 Task: For heading Use Verdana with navy blue colour & Underline.  font size for heading18,  'Change the font style of data to'Verdana and font size to 9,  Change the alignment of both headline & data to Align left In the sheet   Money Manager book
Action: Mouse moved to (257, 276)
Screenshot: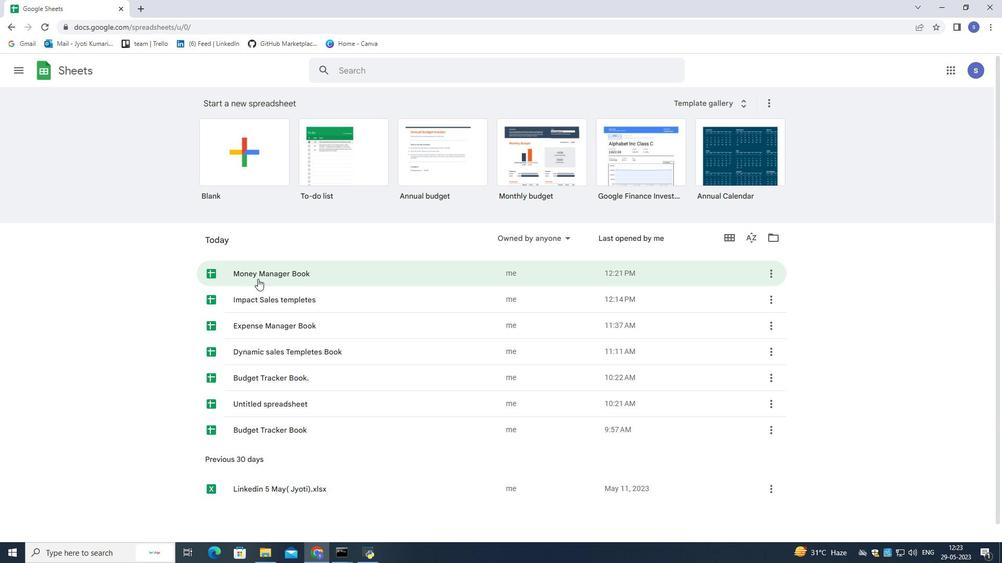 
Action: Mouse pressed left at (257, 276)
Screenshot: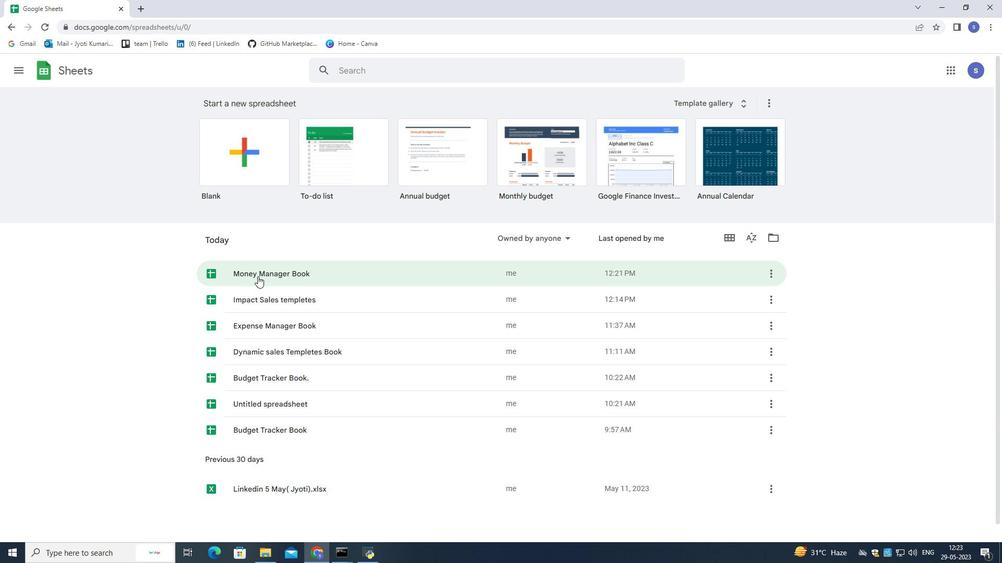
Action: Mouse moved to (168, 145)
Screenshot: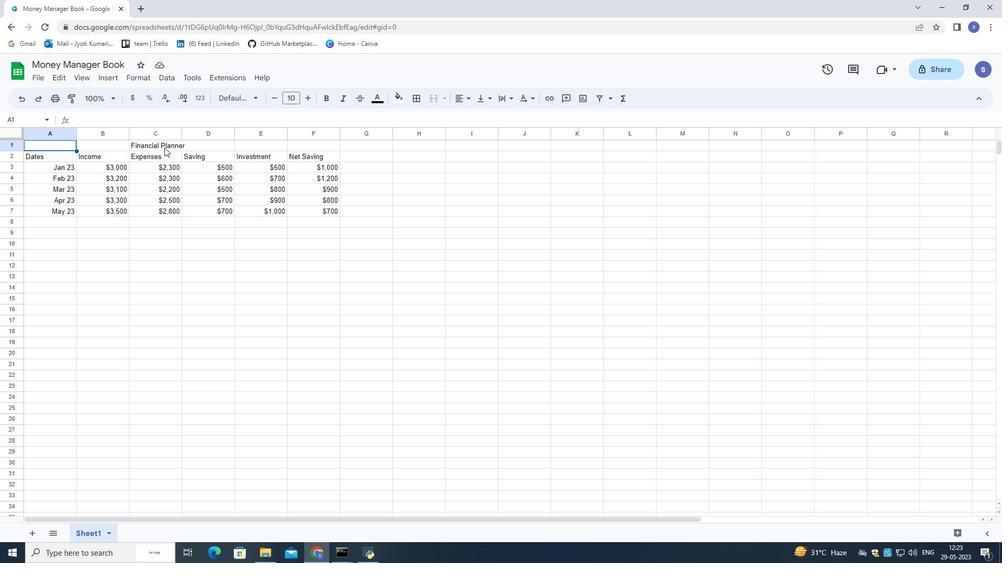 
Action: Mouse pressed left at (168, 145)
Screenshot: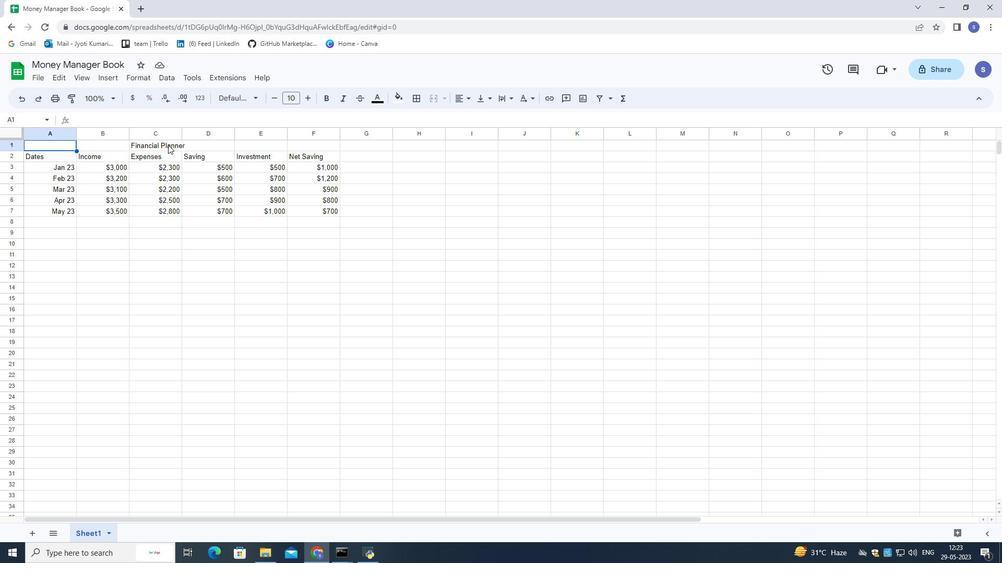
Action: Mouse moved to (182, 136)
Screenshot: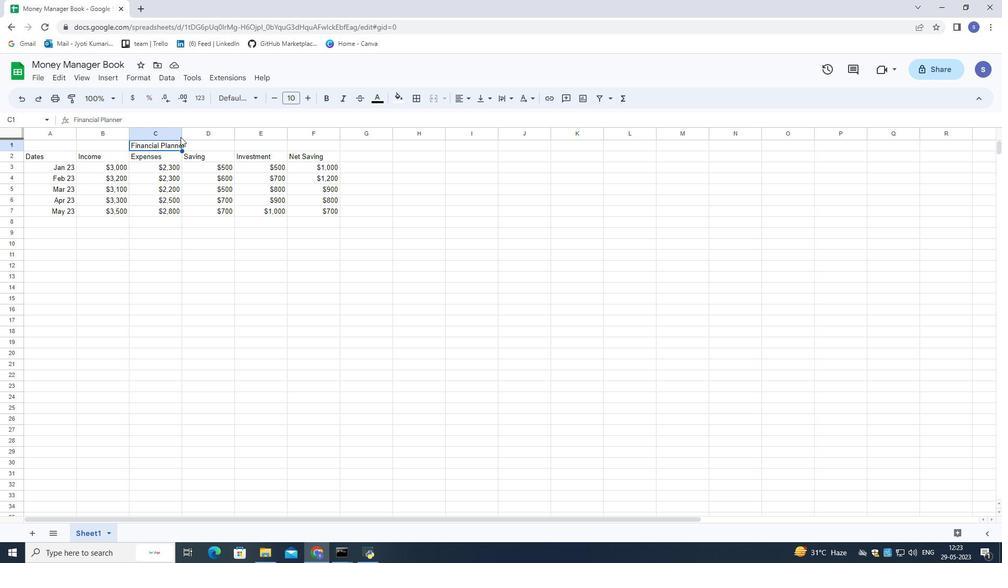 
Action: Mouse pressed left at (182, 136)
Screenshot: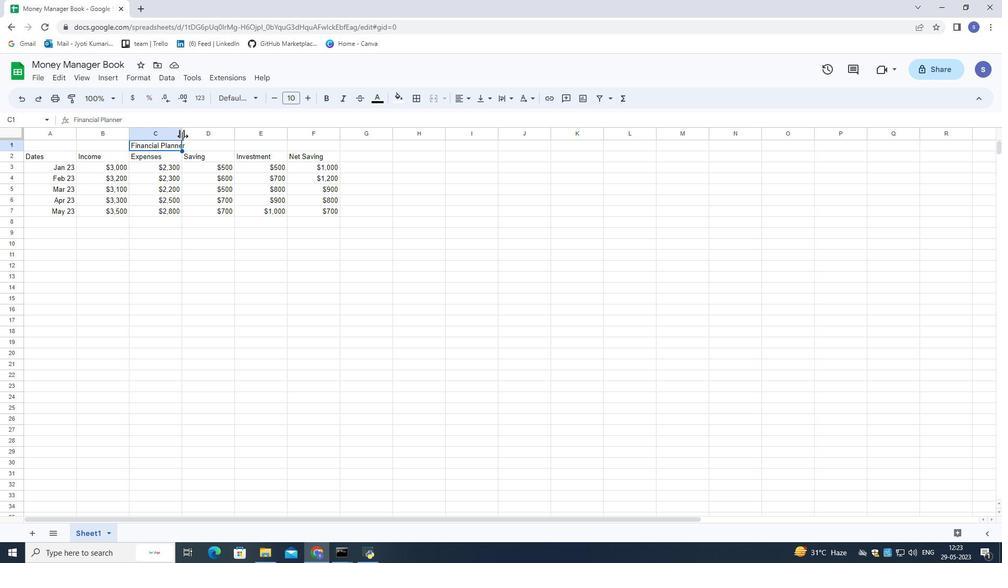
Action: Mouse moved to (180, 145)
Screenshot: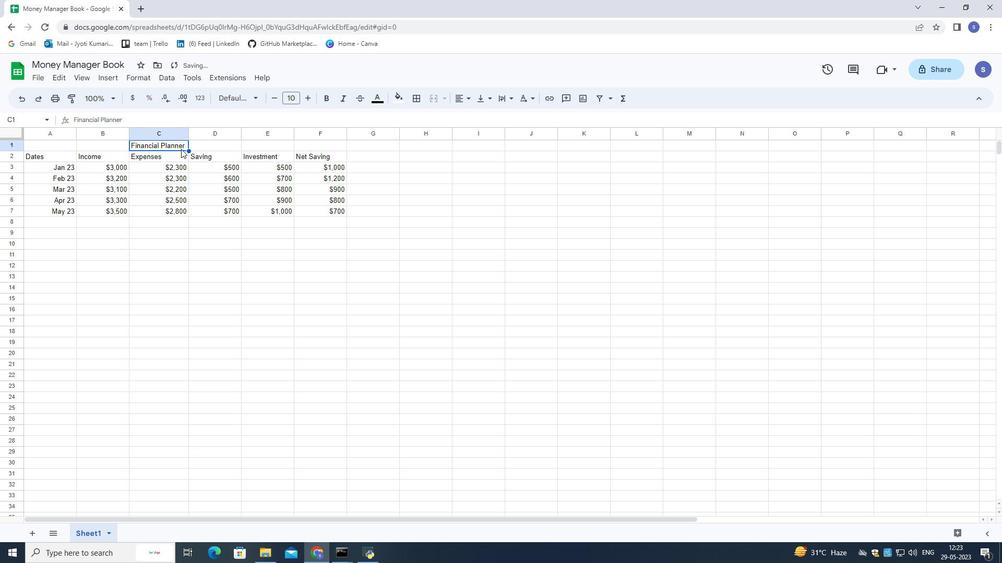 
Action: Mouse pressed left at (180, 145)
Screenshot: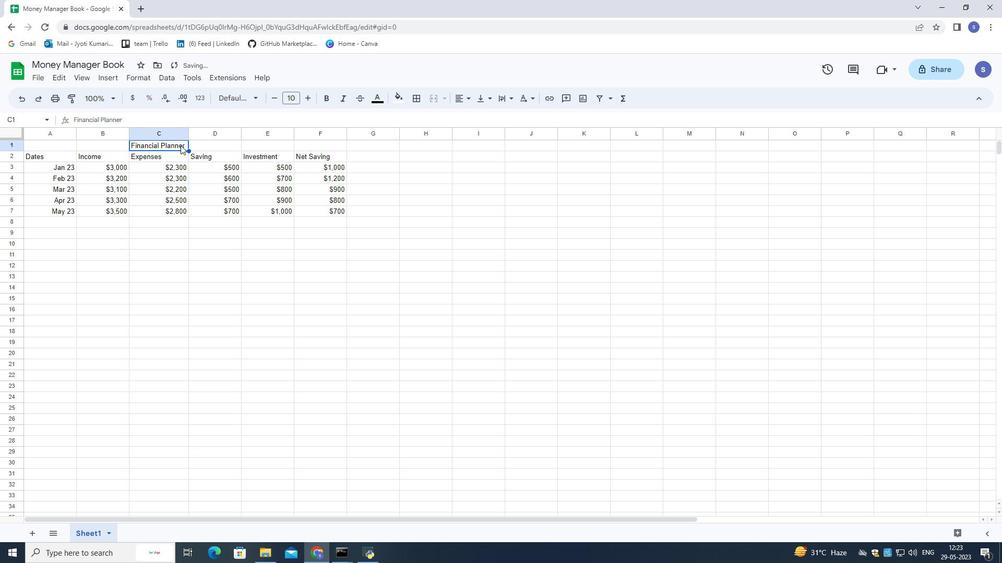 
Action: Mouse pressed left at (180, 145)
Screenshot: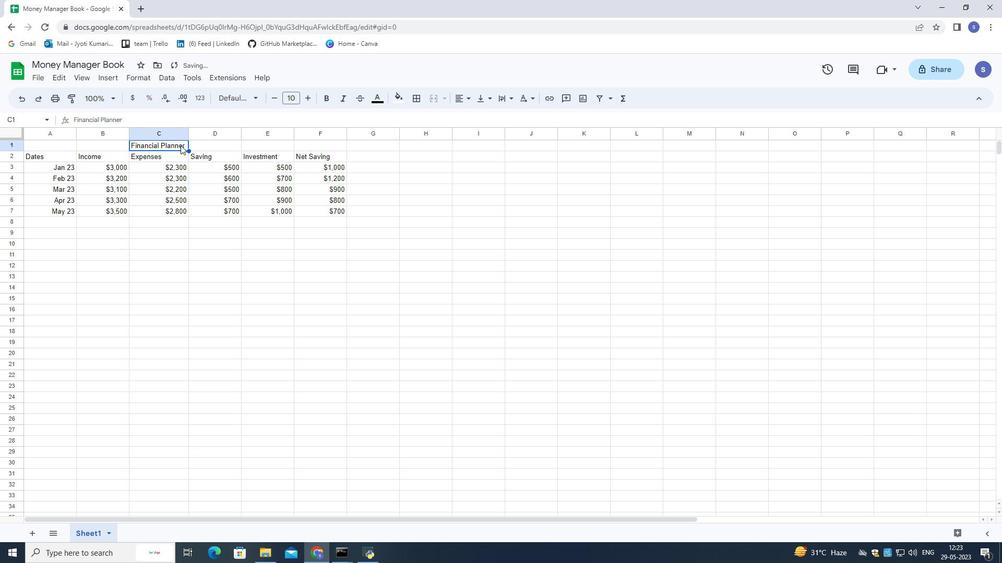 
Action: Mouse pressed left at (180, 145)
Screenshot: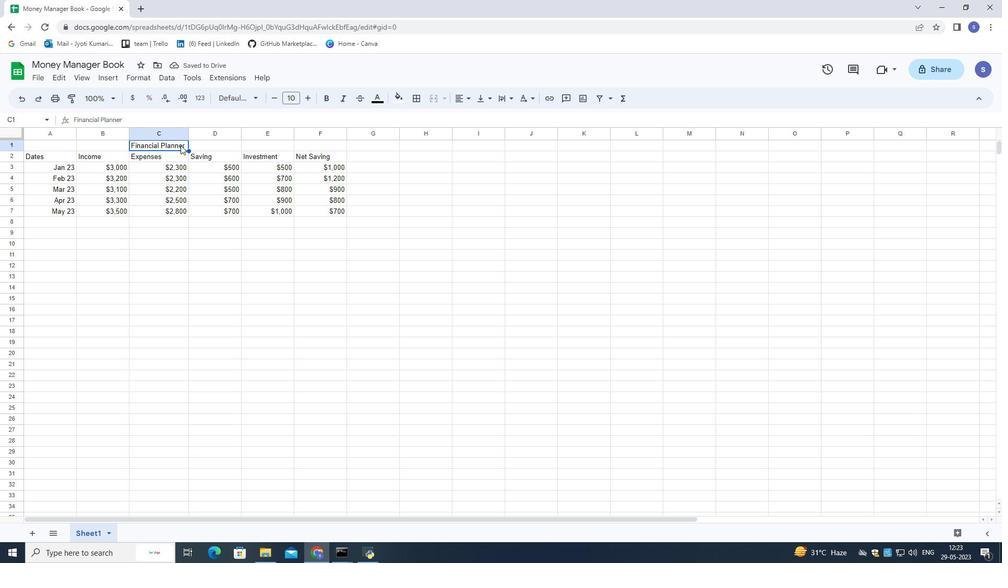 
Action: Mouse moved to (254, 98)
Screenshot: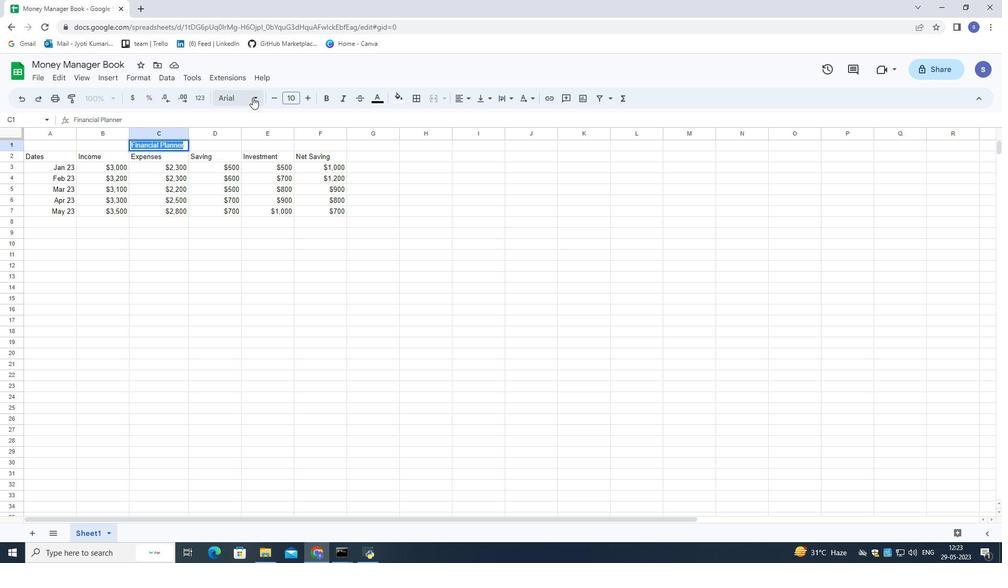 
Action: Mouse pressed left at (254, 98)
Screenshot: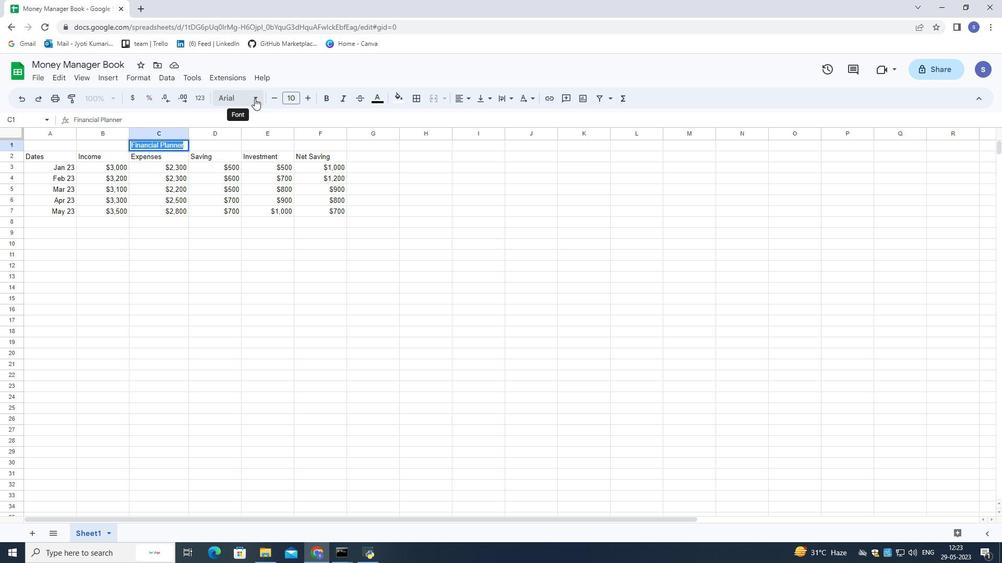 
Action: Mouse moved to (254, 112)
Screenshot: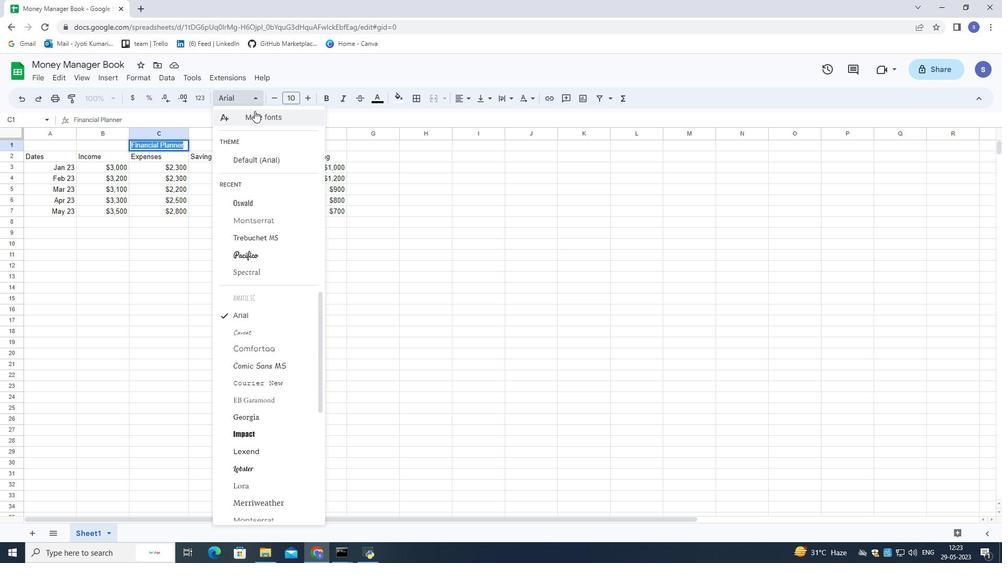 
Action: Mouse pressed left at (254, 112)
Screenshot: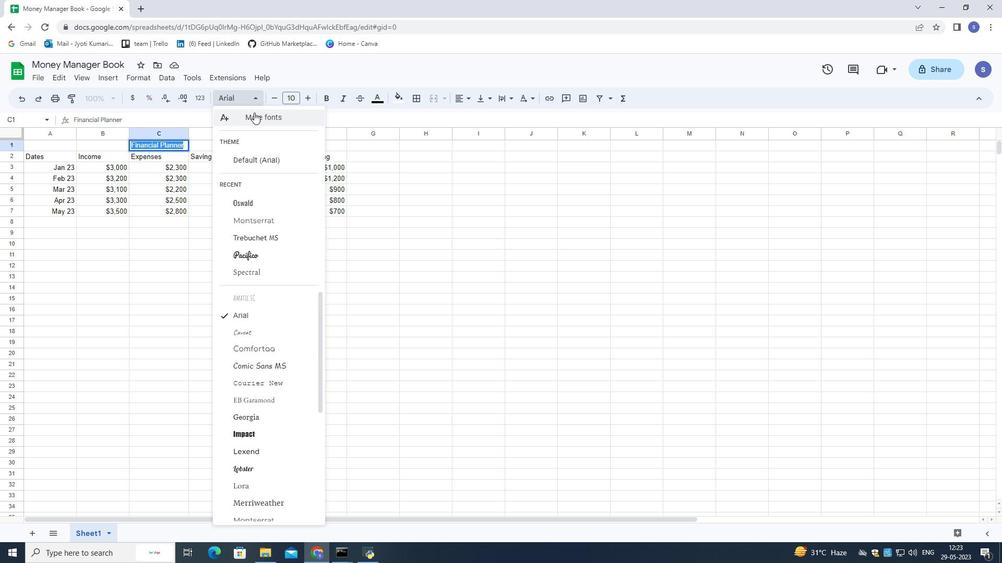 
Action: Mouse moved to (317, 177)
Screenshot: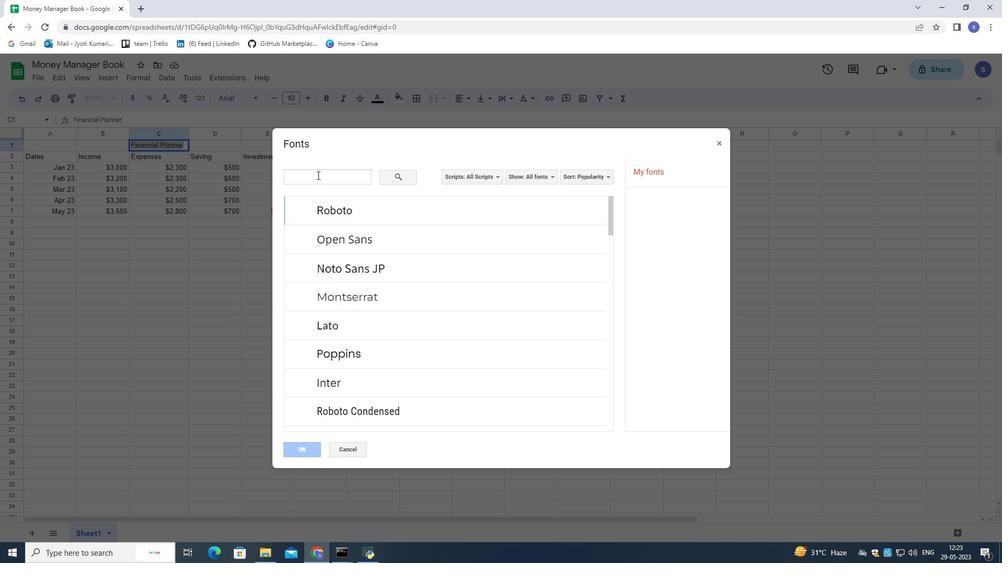 
Action: Mouse pressed left at (317, 177)
Screenshot: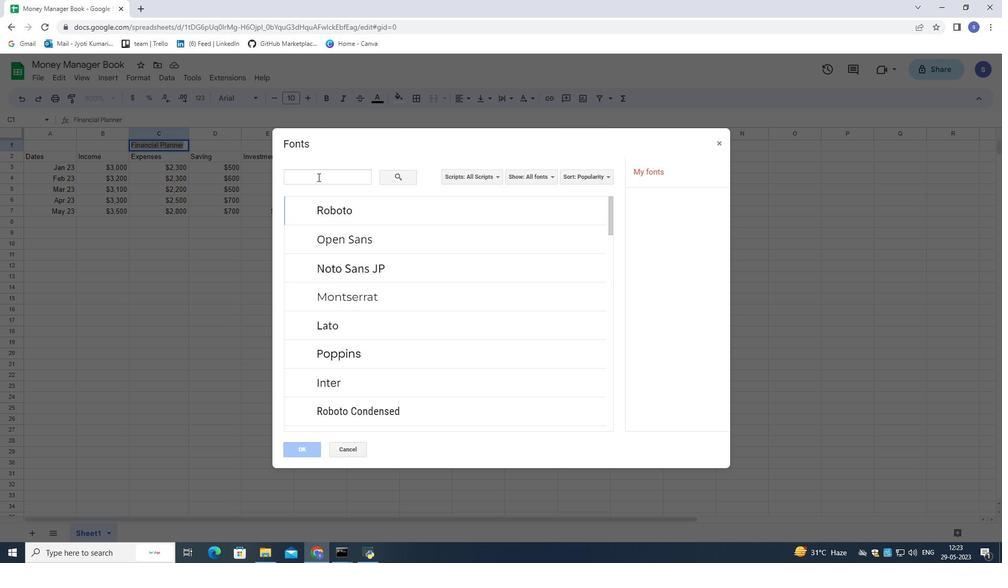 
Action: Key pressed <Key.shift>Verdna<Key.backspace><Key.backspace>ana
Screenshot: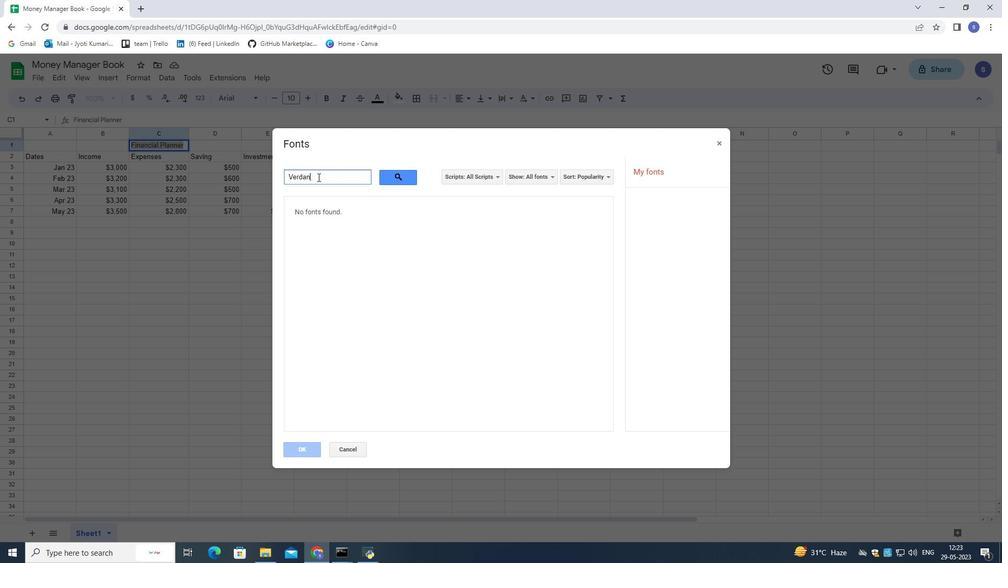 
Action: Mouse moved to (359, 221)
Screenshot: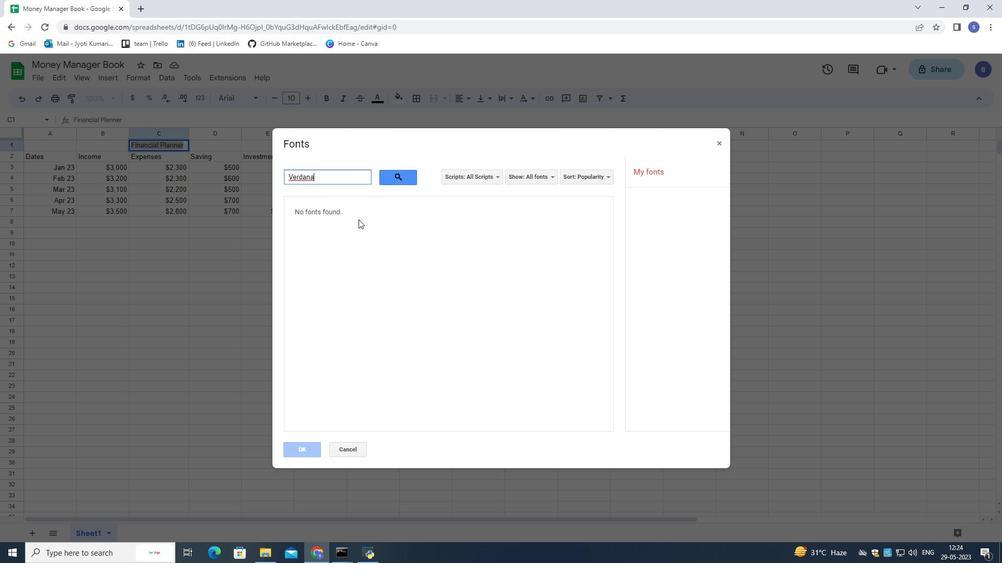 
Action: Key pressed <Key.enter>
Screenshot: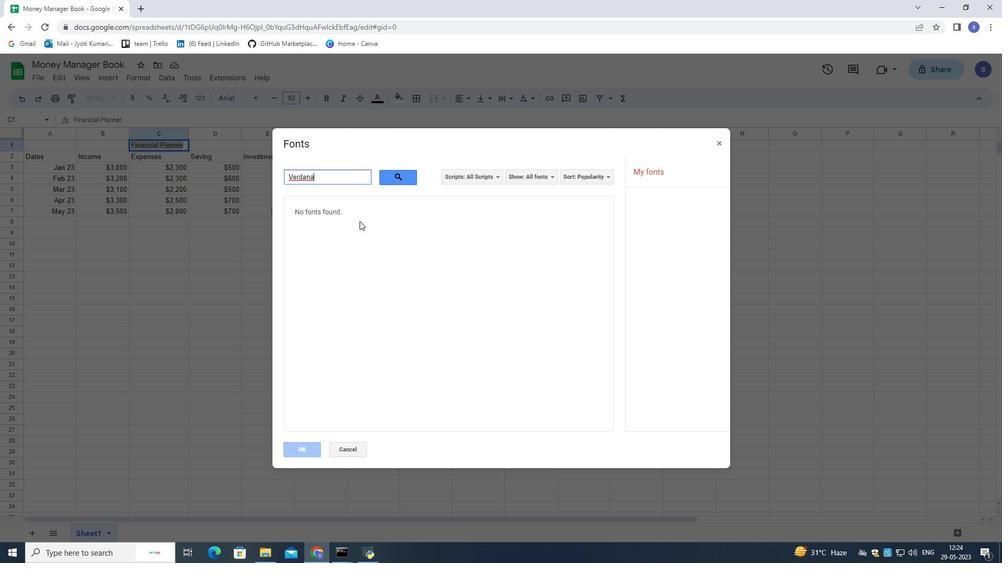 
Action: Mouse moved to (341, 447)
Screenshot: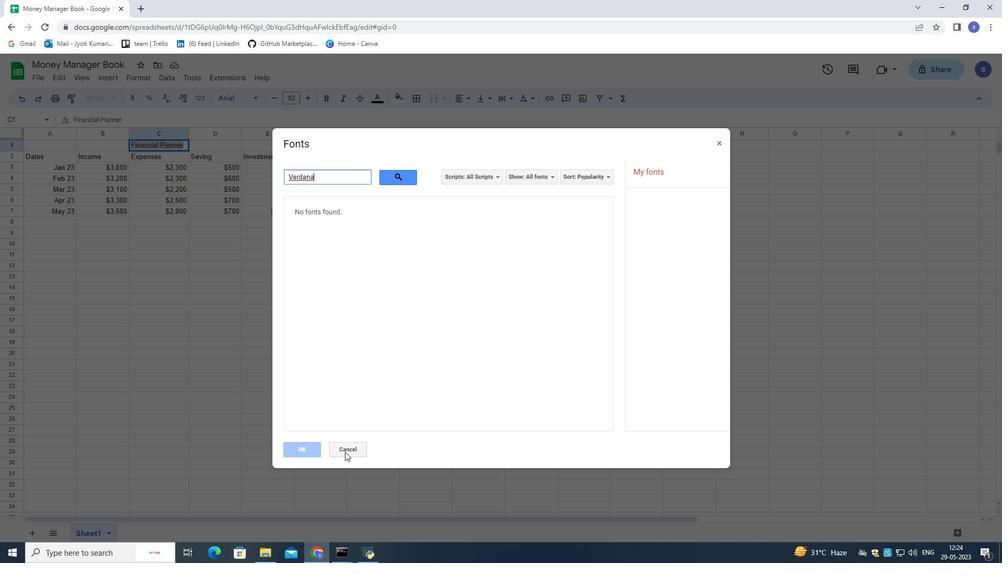 
Action: Mouse pressed left at (341, 447)
Screenshot: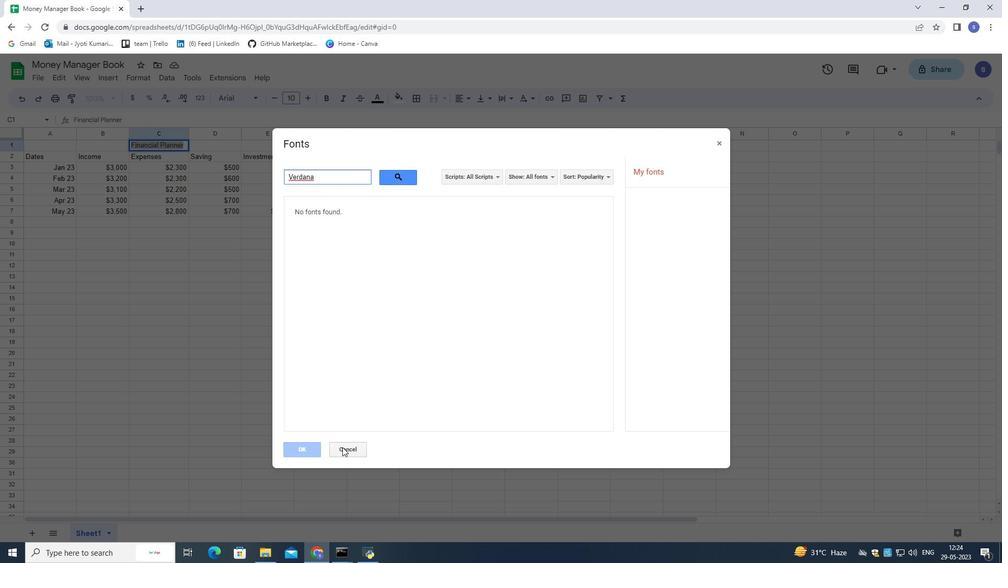 
Action: Mouse moved to (253, 99)
Screenshot: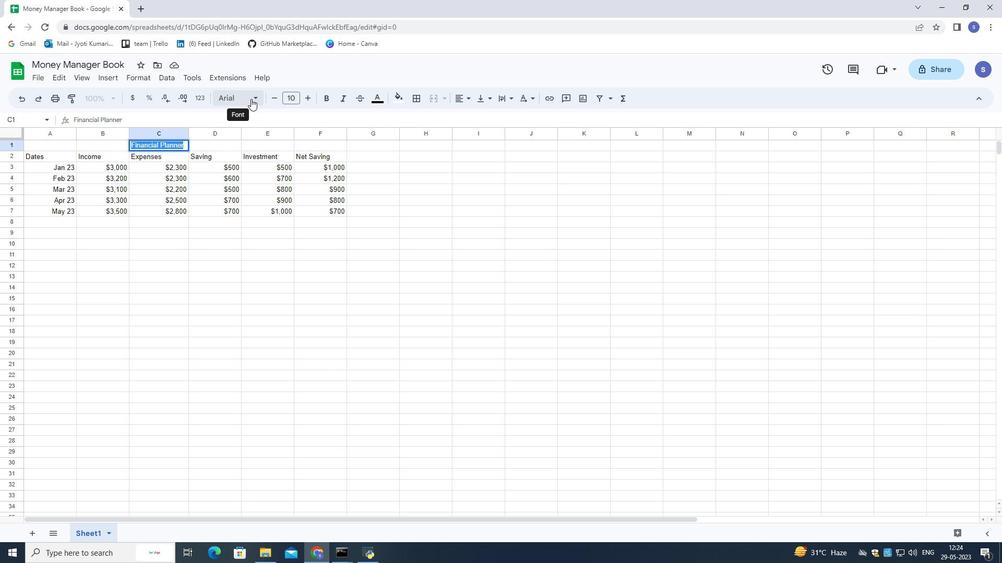 
Action: Mouse pressed left at (253, 99)
Screenshot: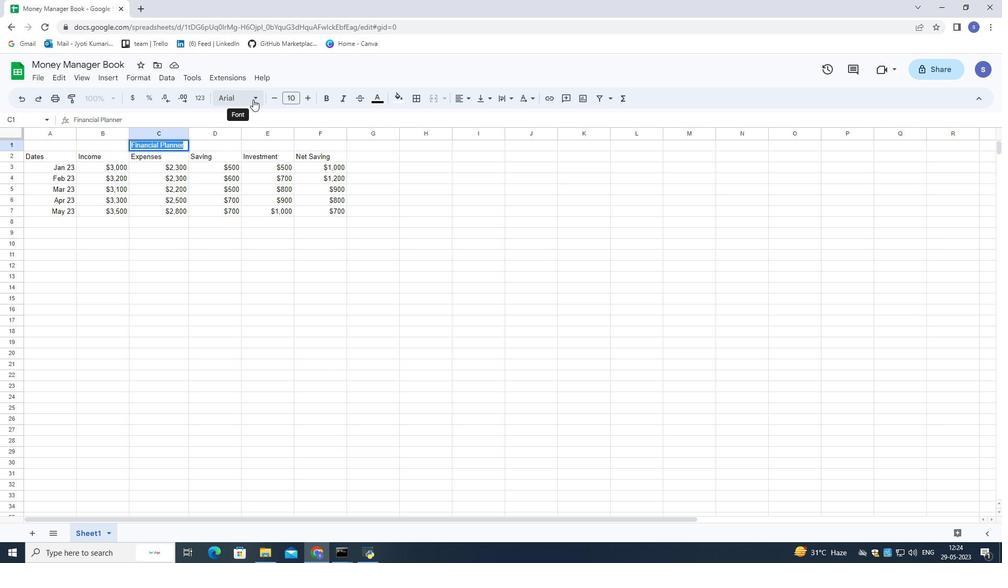 
Action: Mouse moved to (260, 369)
Screenshot: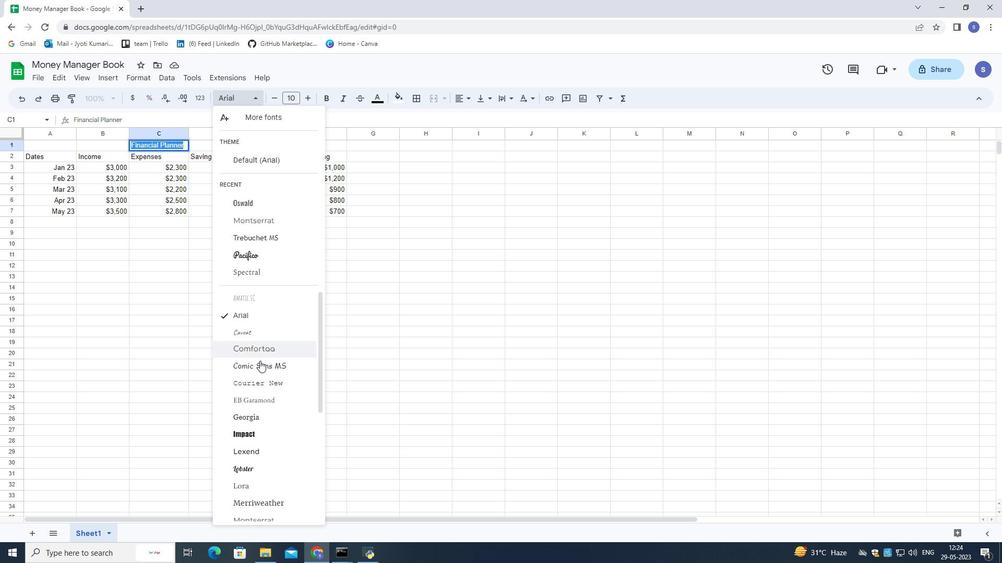 
Action: Mouse scrolled (260, 369) with delta (0, 0)
Screenshot: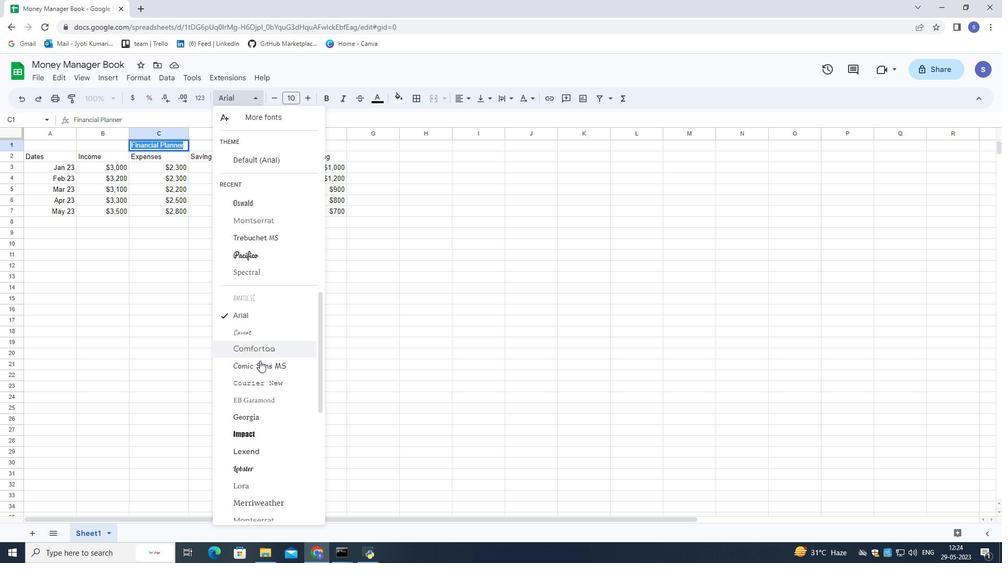 
Action: Mouse moved to (260, 373)
Screenshot: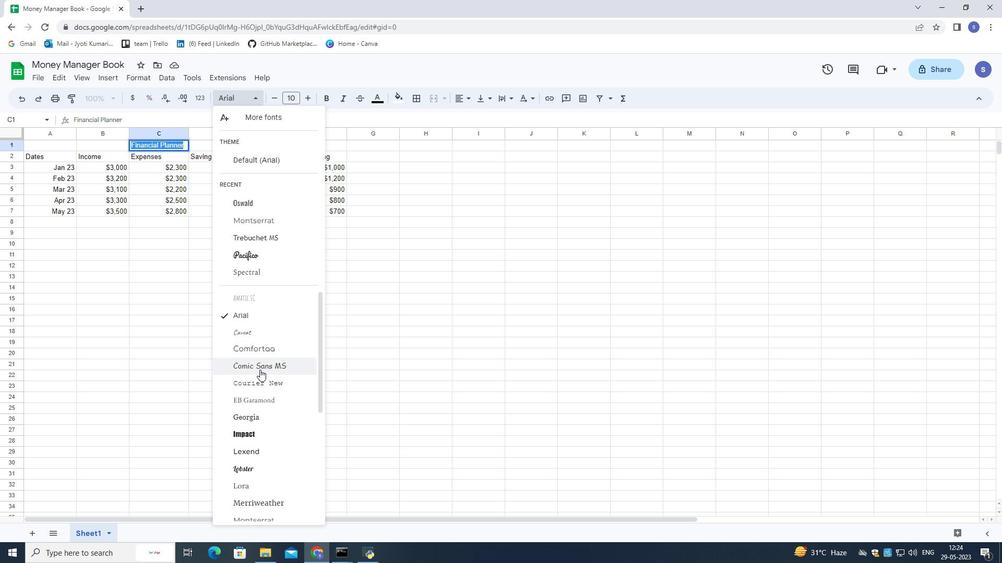 
Action: Mouse scrolled (260, 373) with delta (0, 0)
Screenshot: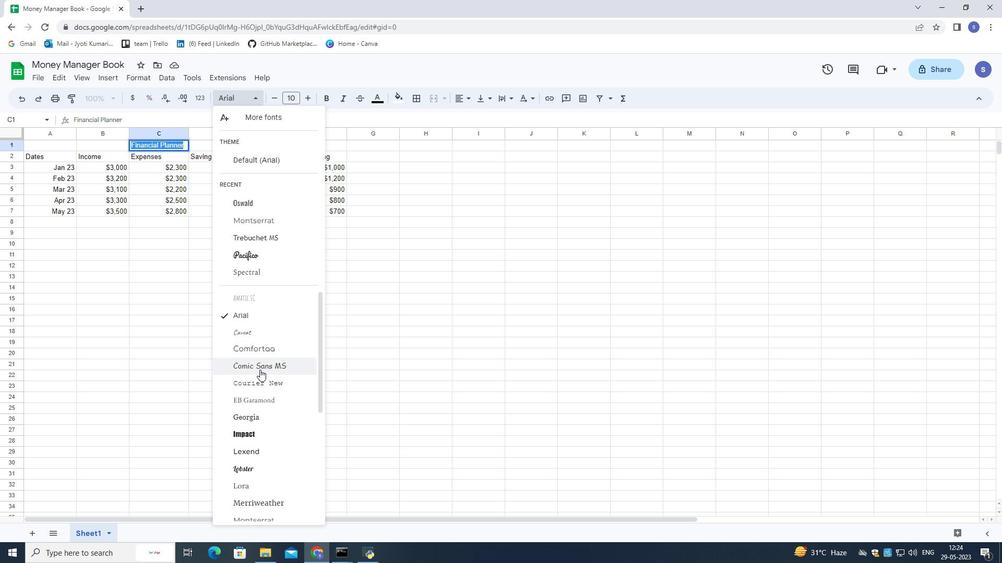 
Action: Mouse moved to (260, 374)
Screenshot: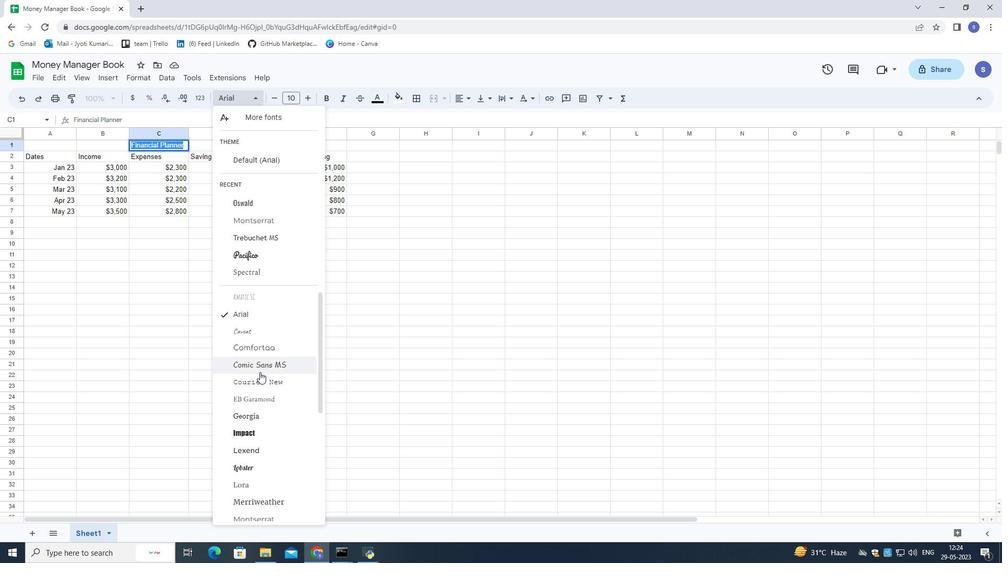
Action: Mouse scrolled (260, 373) with delta (0, 0)
Screenshot: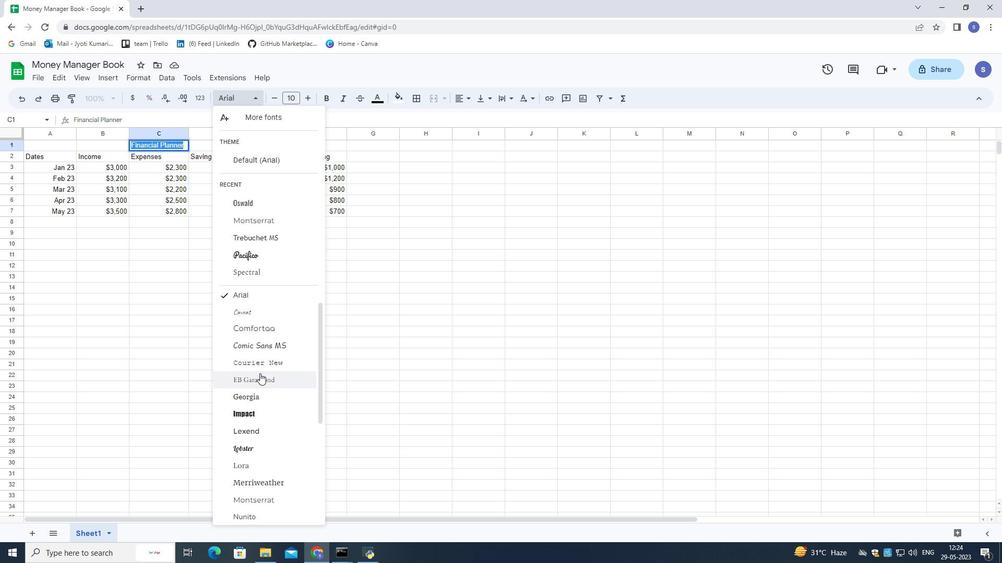 
Action: Mouse scrolled (260, 373) with delta (0, 0)
Screenshot: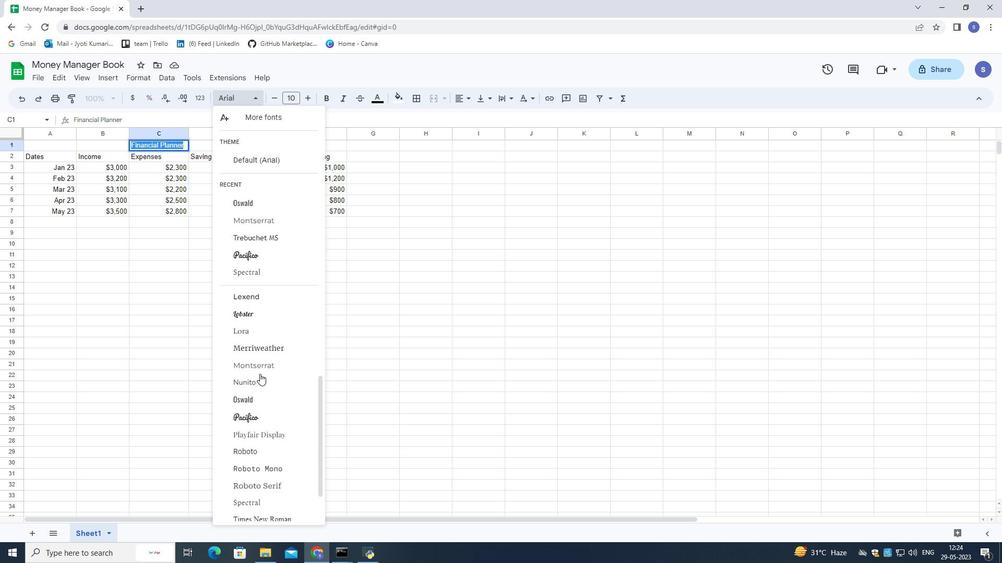 
Action: Mouse scrolled (260, 373) with delta (0, 0)
Screenshot: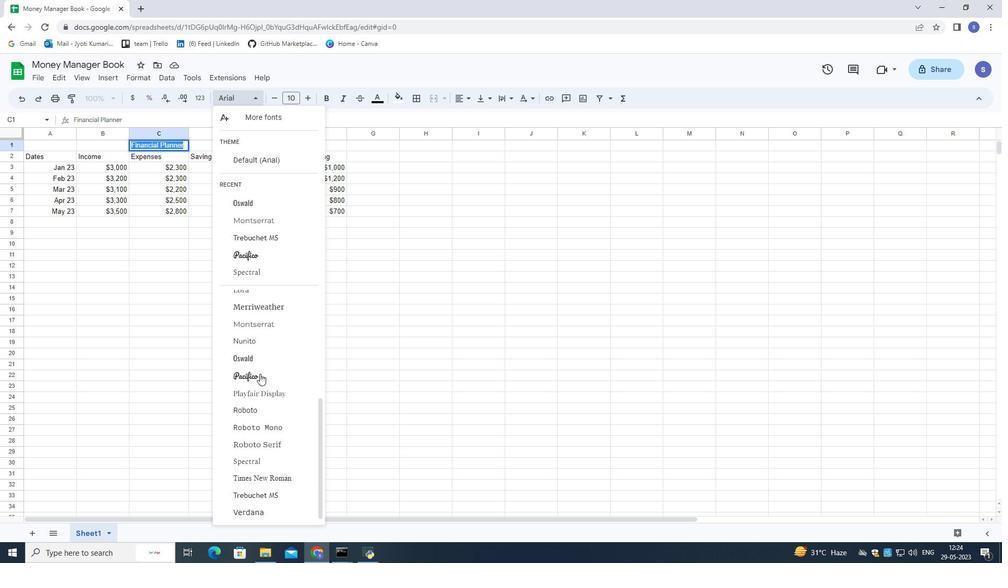 
Action: Mouse scrolled (260, 373) with delta (0, 0)
Screenshot: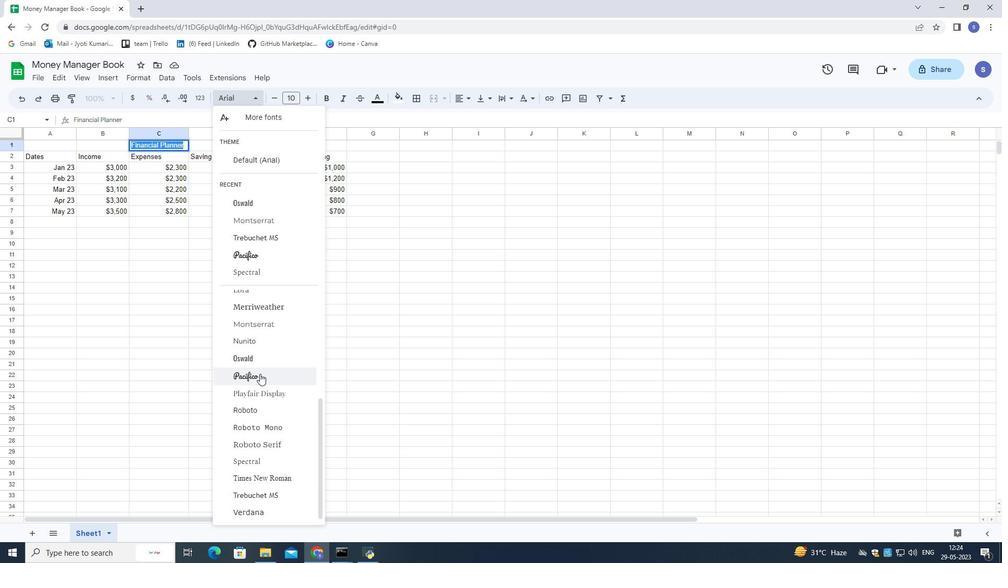 
Action: Mouse moved to (278, 513)
Screenshot: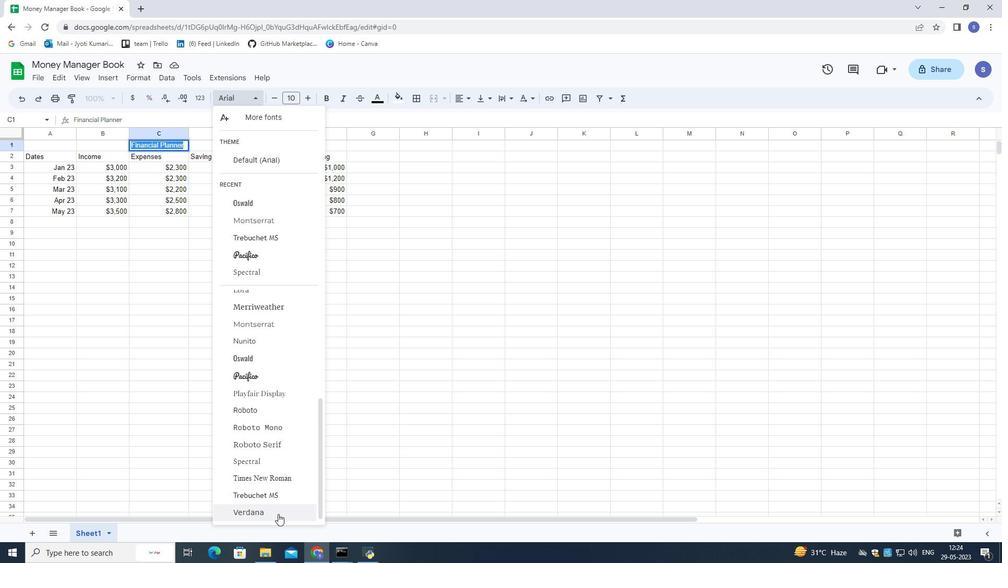 
Action: Mouse pressed left at (278, 513)
Screenshot: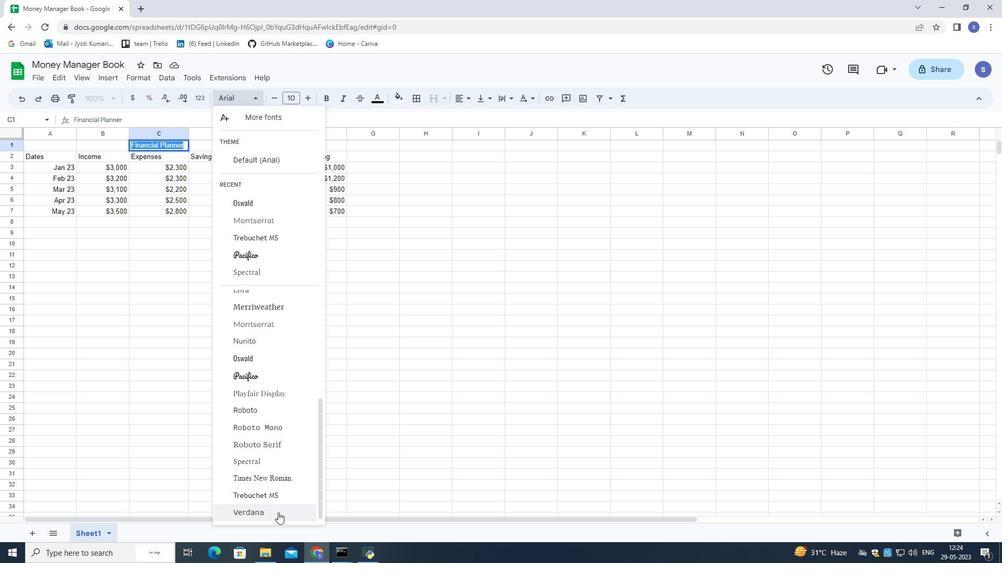 
Action: Mouse moved to (240, 239)
Screenshot: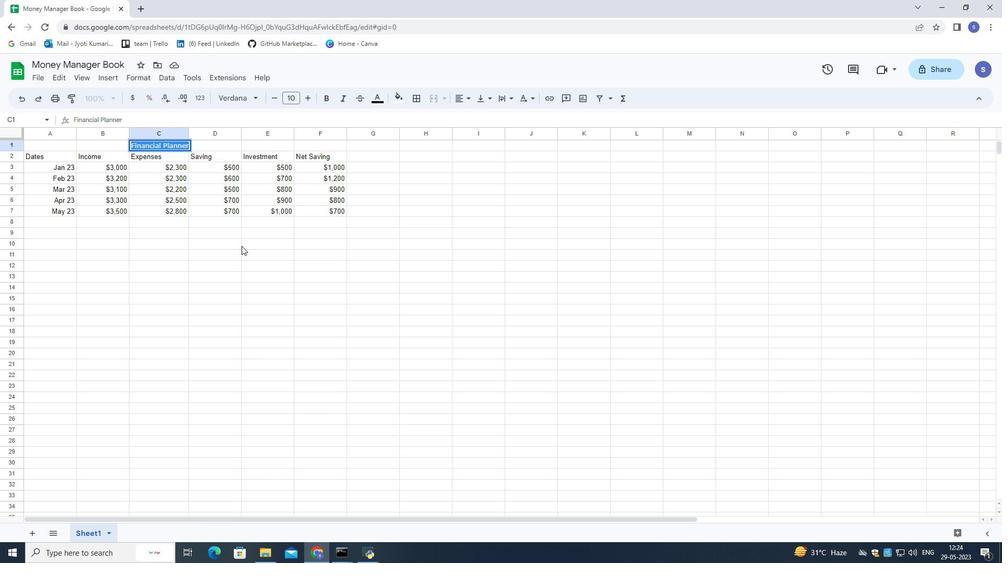 
Action: Mouse pressed left at (240, 239)
Screenshot: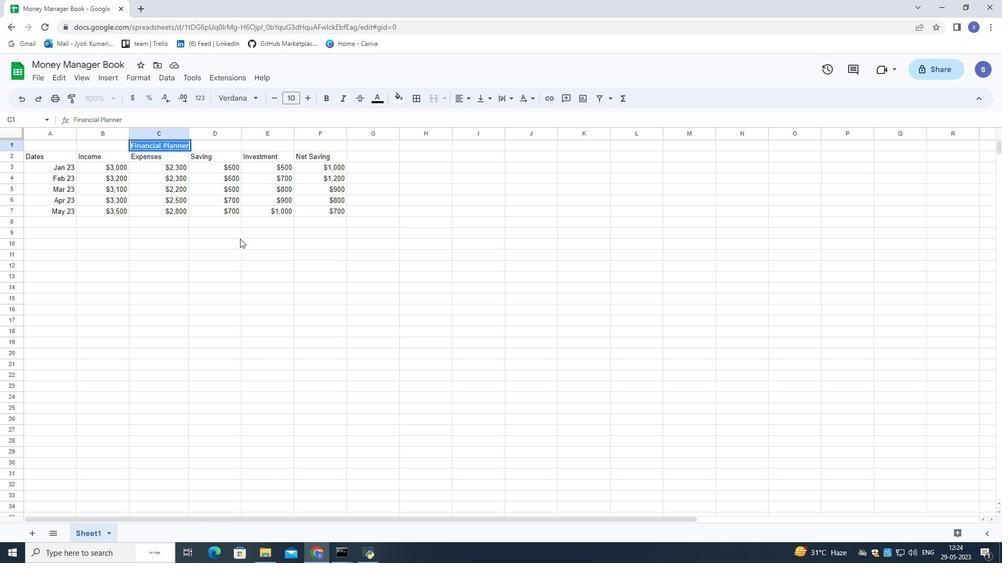 
Action: Mouse moved to (189, 144)
Screenshot: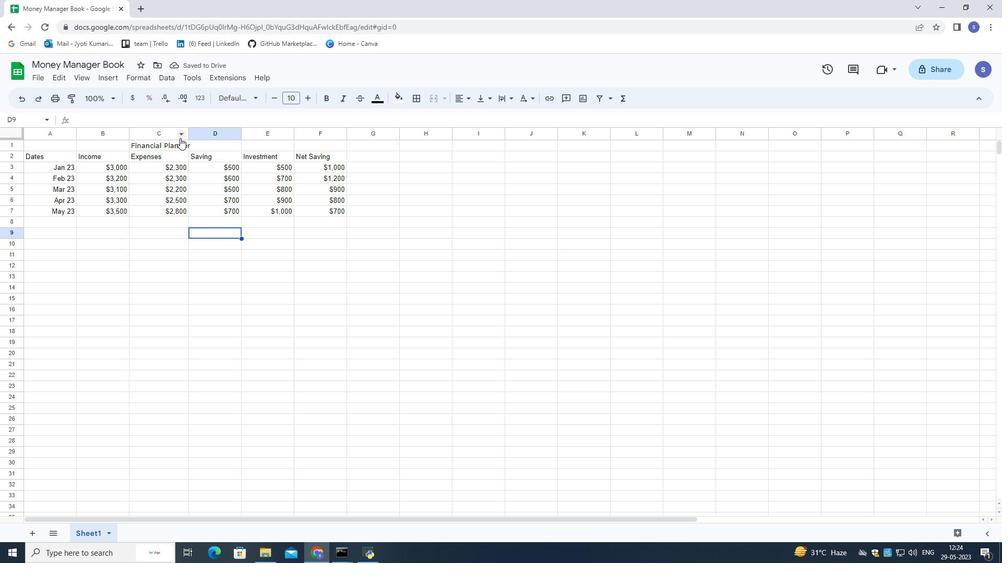 
Action: Mouse pressed left at (189, 144)
Screenshot: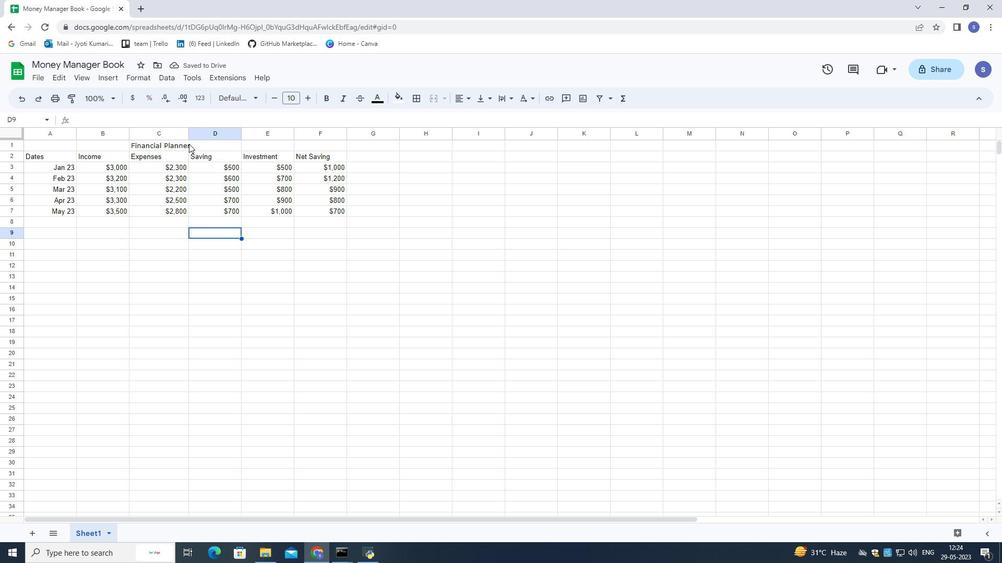 
Action: Mouse pressed left at (189, 144)
Screenshot: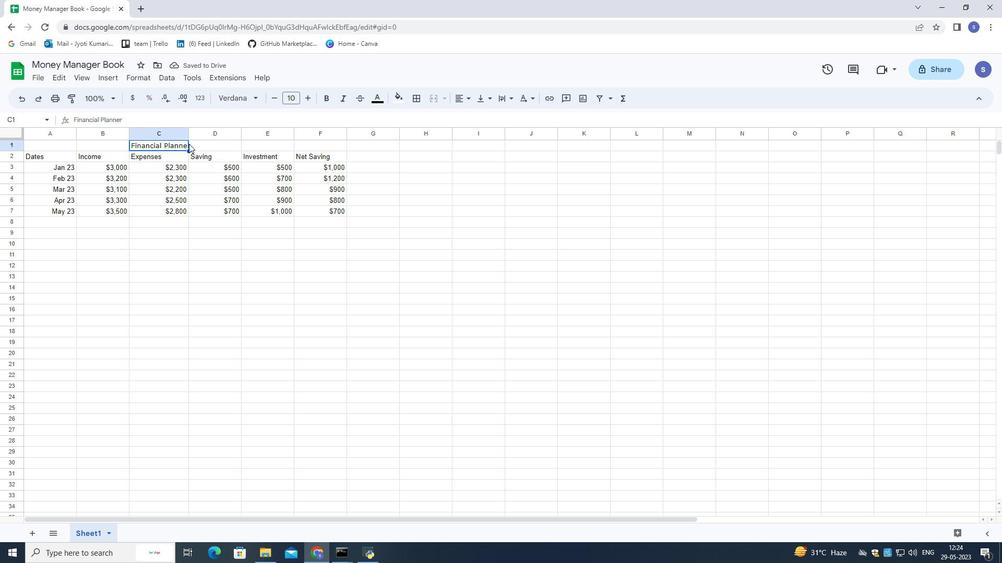 
Action: Mouse pressed left at (189, 144)
Screenshot: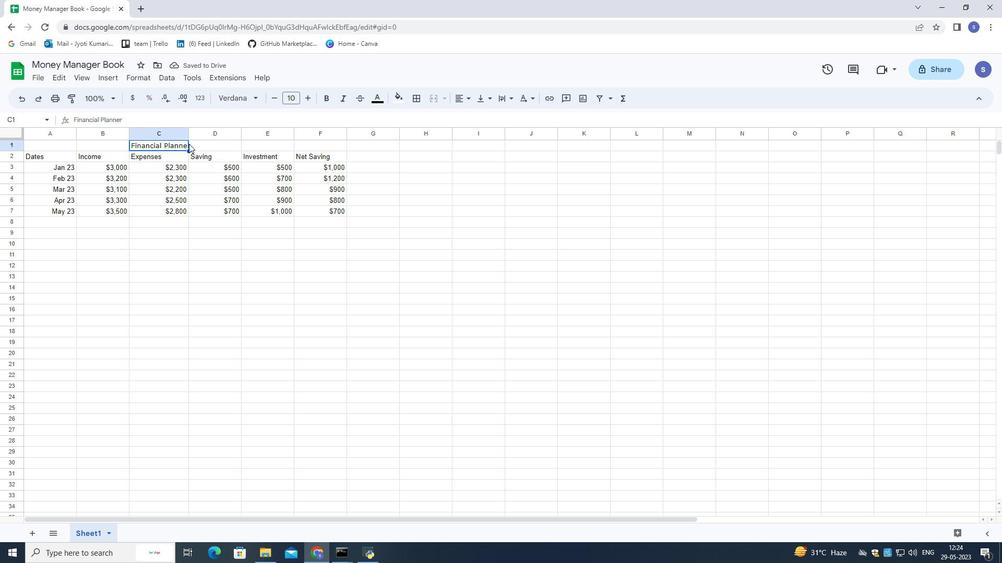 
Action: Mouse moved to (185, 145)
Screenshot: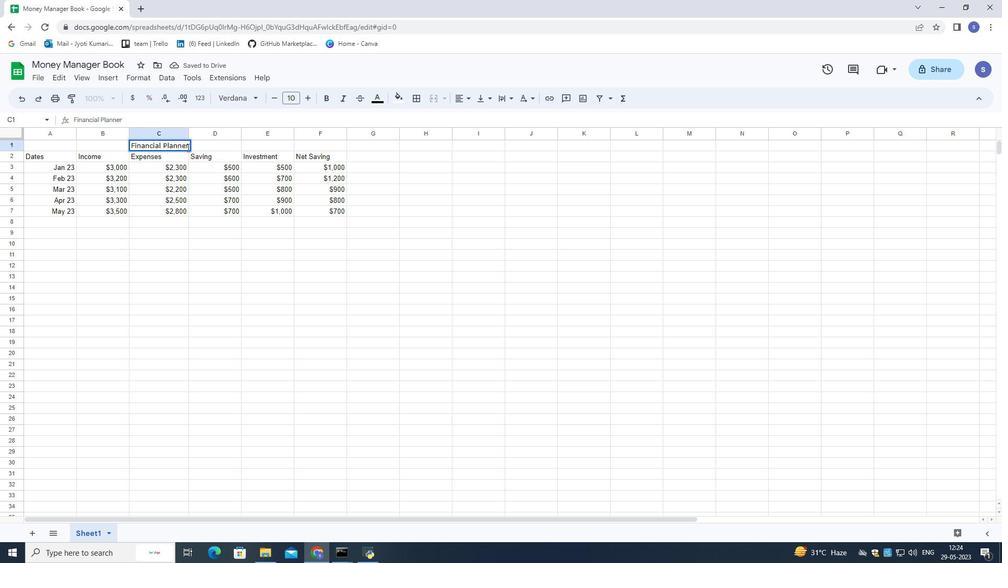 
Action: Mouse pressed left at (185, 145)
Screenshot: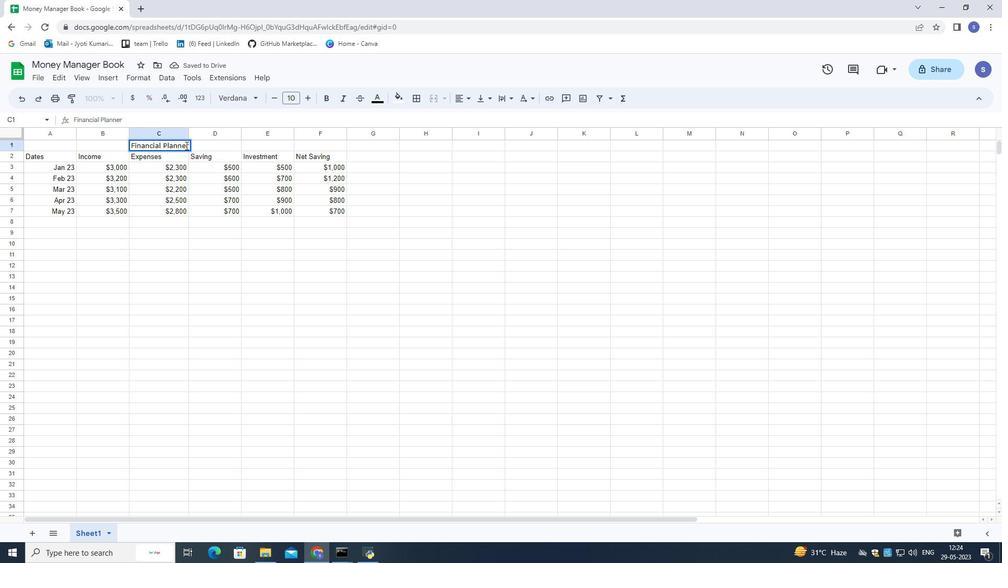 
Action: Mouse pressed left at (185, 145)
Screenshot: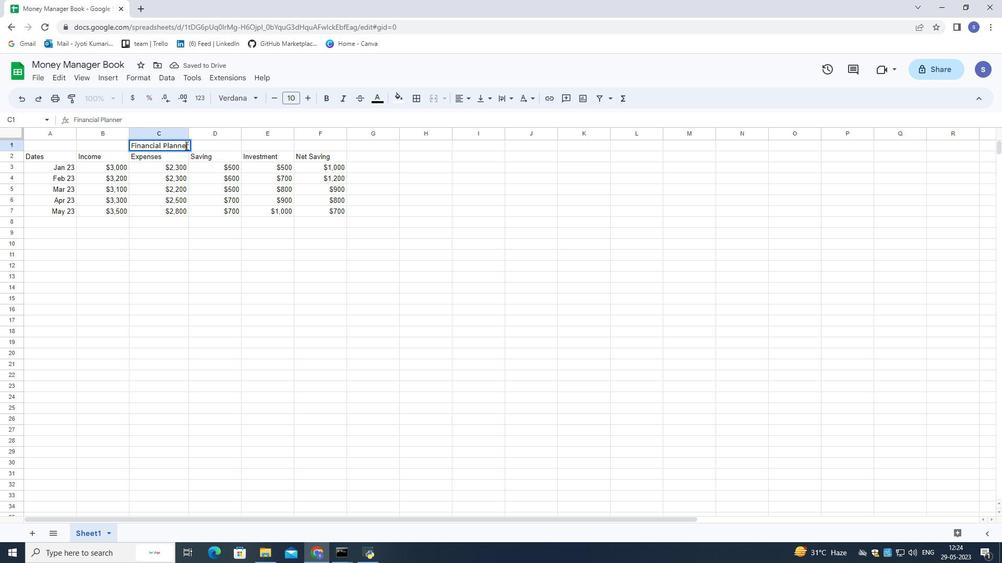 
Action: Mouse moved to (186, 145)
Screenshot: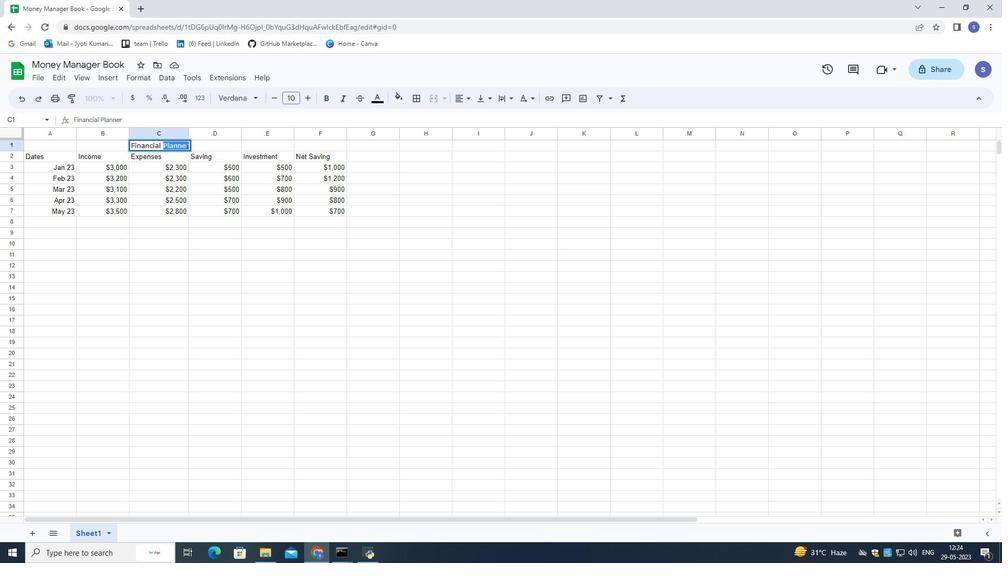 
Action: Mouse pressed left at (186, 145)
Screenshot: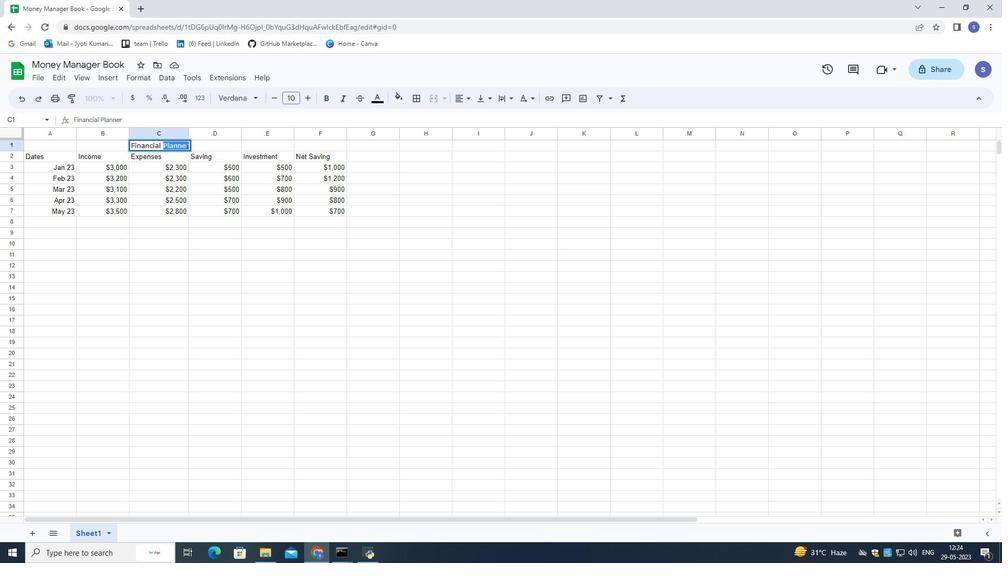 
Action: Mouse moved to (197, 158)
Screenshot: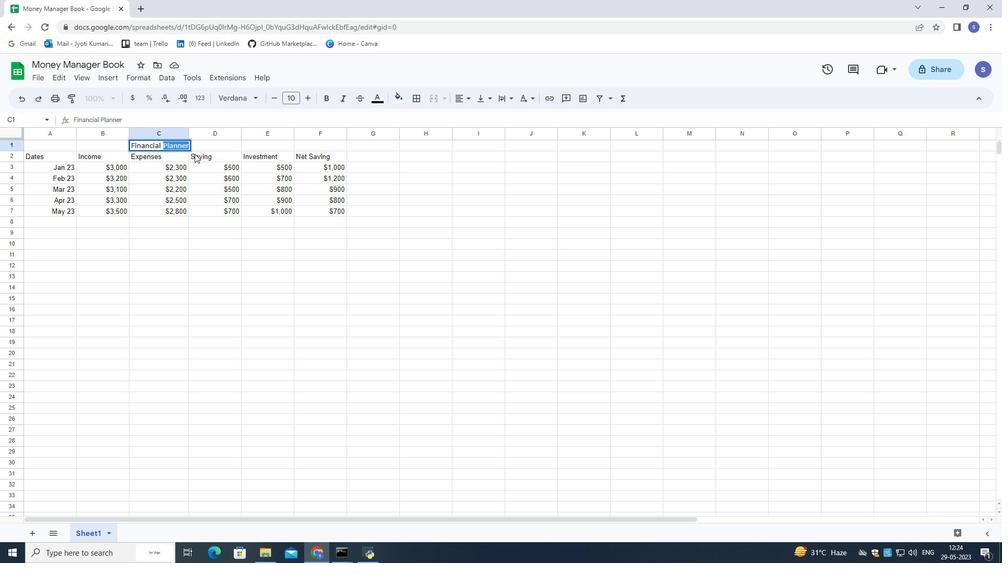 
Action: Mouse pressed left at (197, 158)
Screenshot: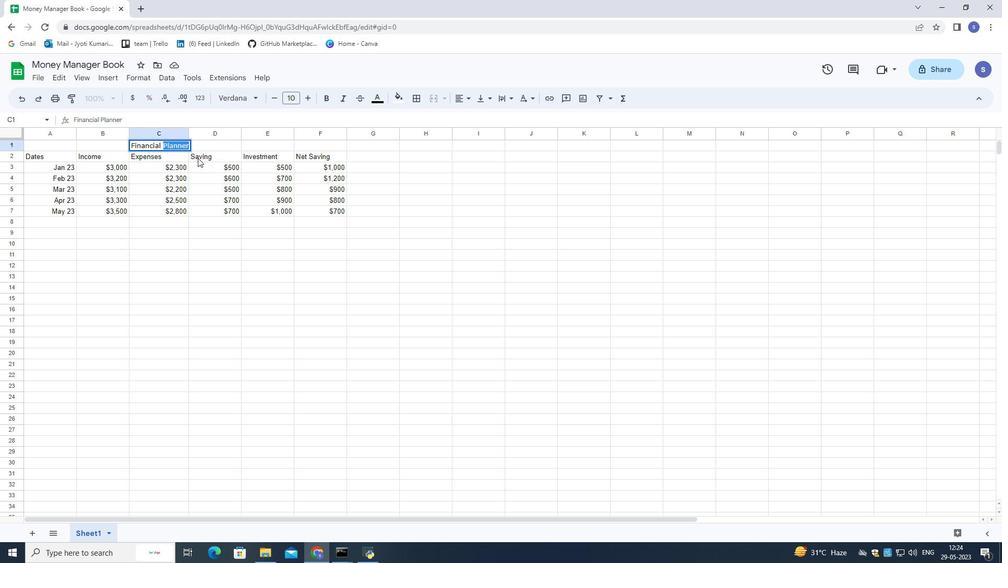 
Action: Mouse moved to (183, 146)
Screenshot: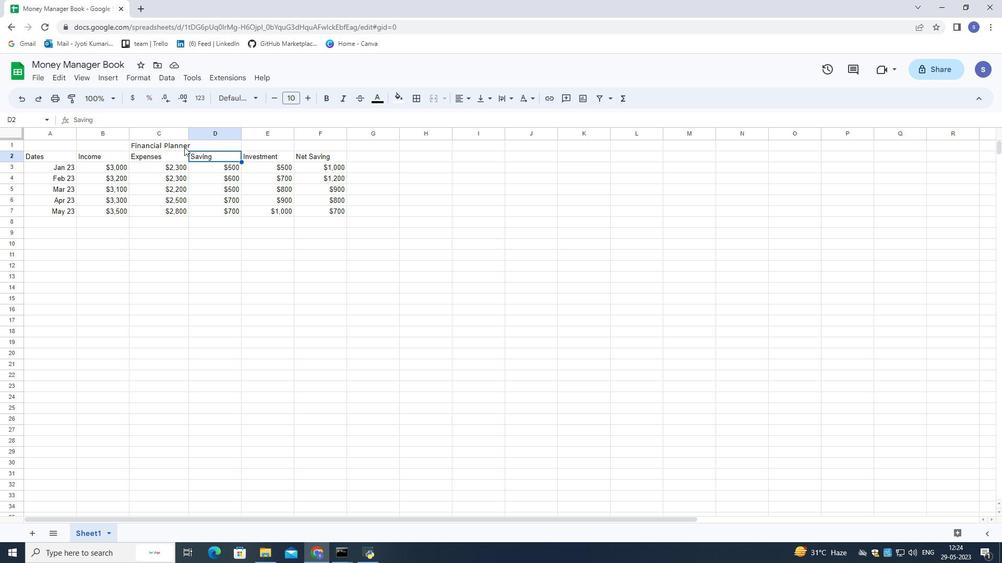 
Action: Mouse pressed left at (183, 146)
Screenshot: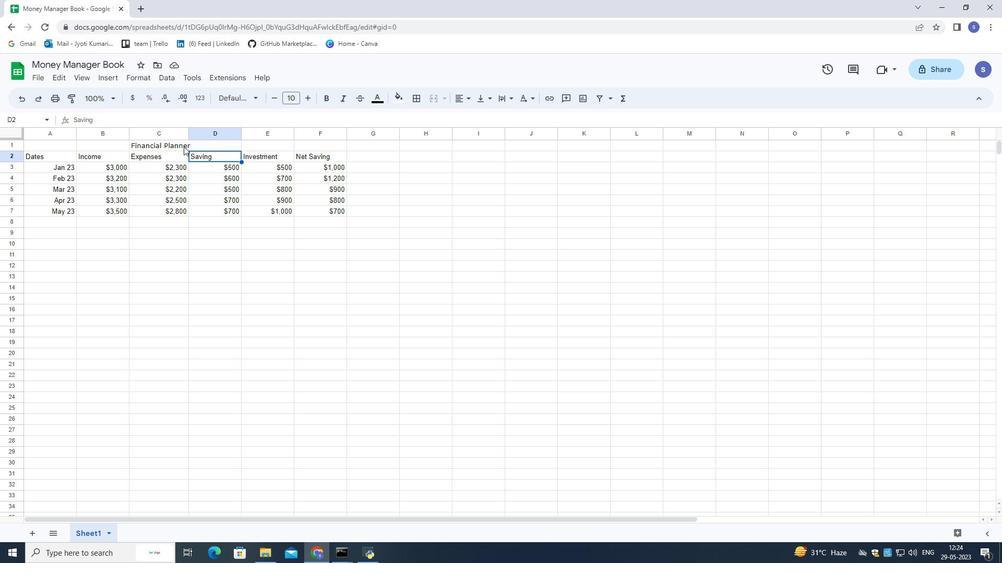 
Action: Mouse moved to (185, 143)
Screenshot: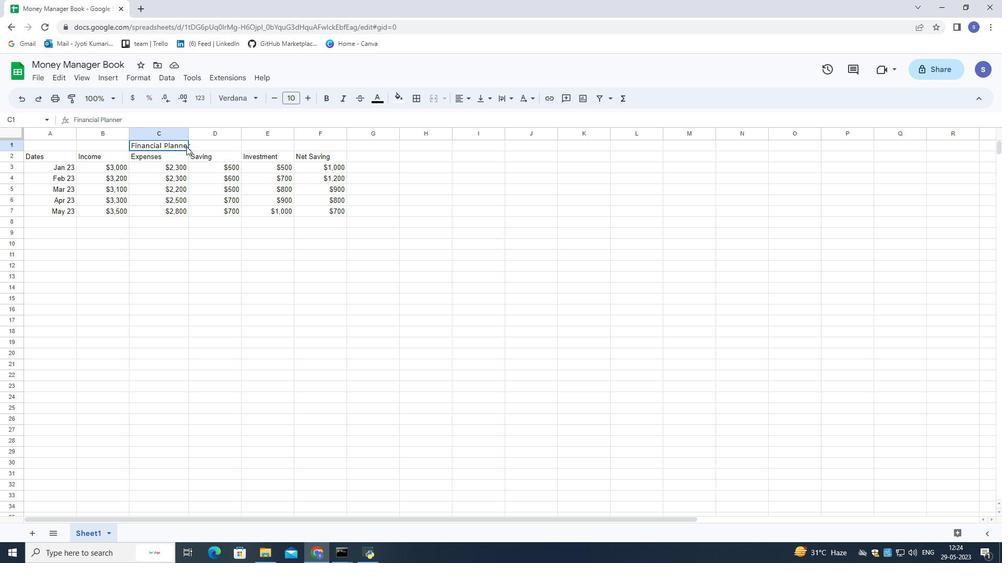 
Action: Mouse pressed left at (185, 143)
Screenshot: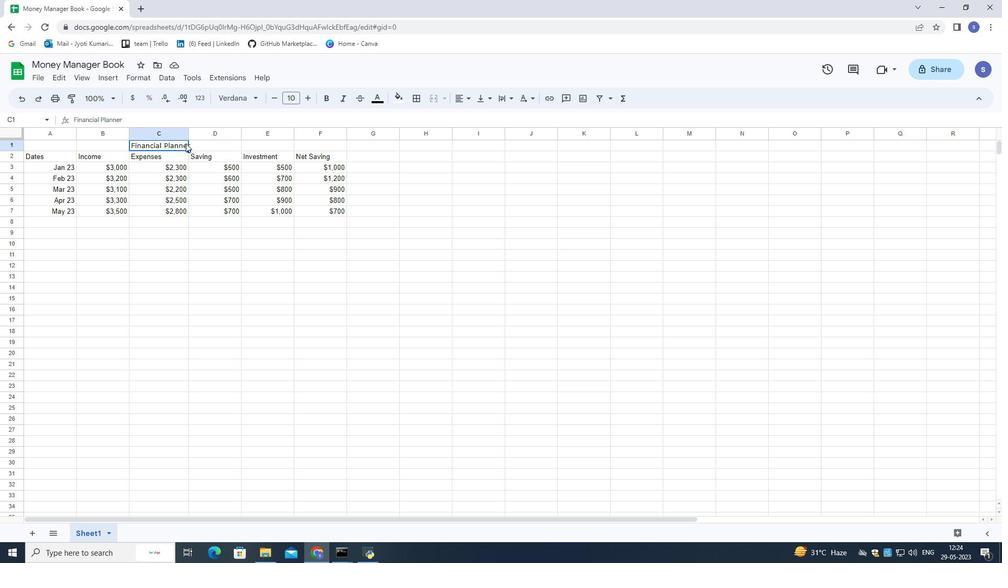 
Action: Mouse pressed left at (185, 143)
Screenshot: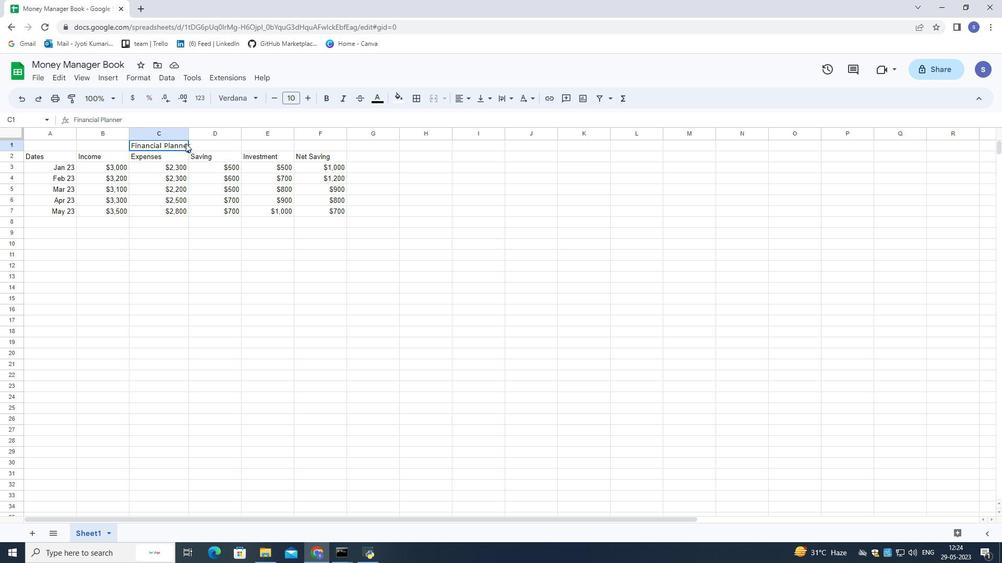
Action: Mouse pressed left at (185, 143)
Screenshot: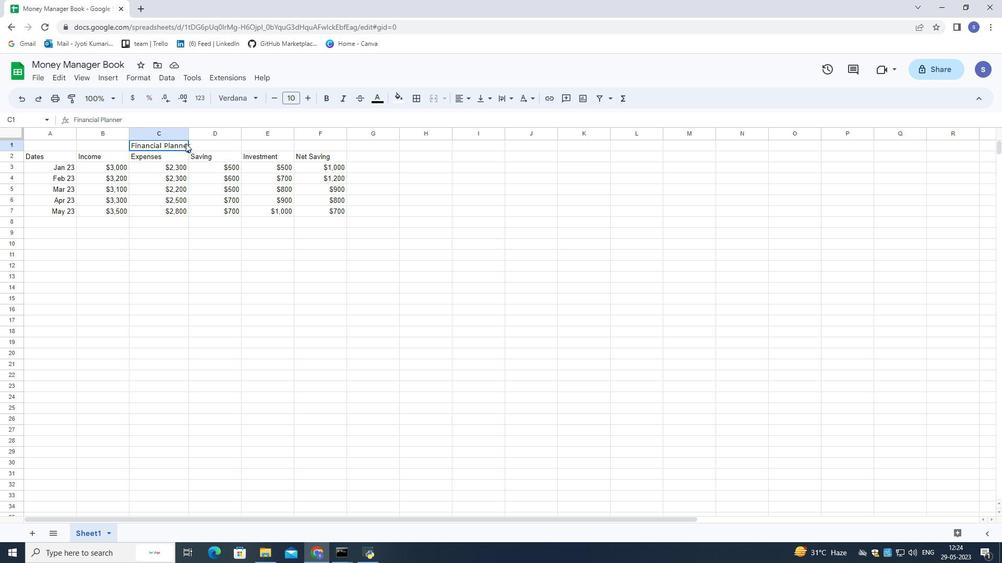 
Action: Mouse pressed left at (185, 143)
Screenshot: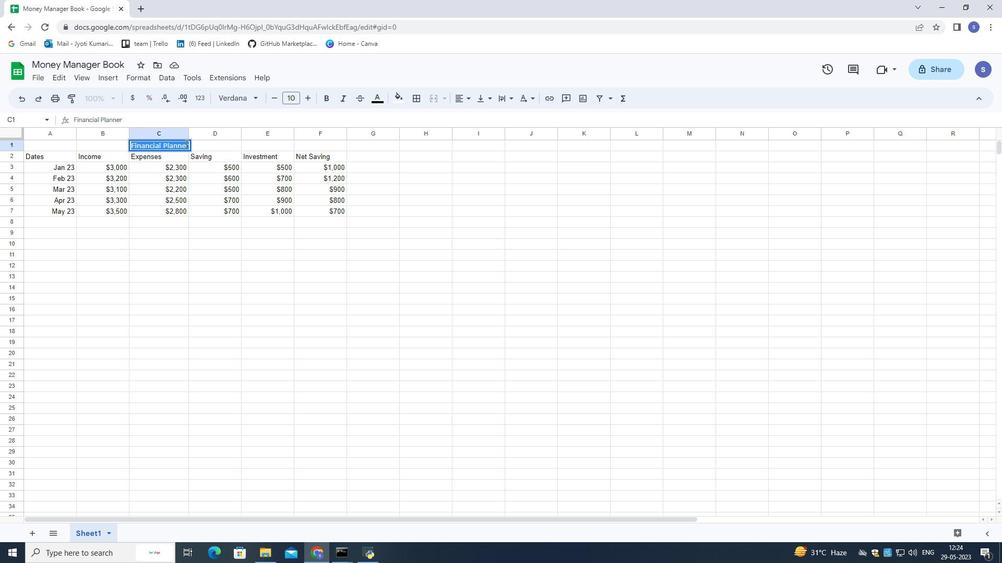 
Action: Mouse moved to (380, 96)
Screenshot: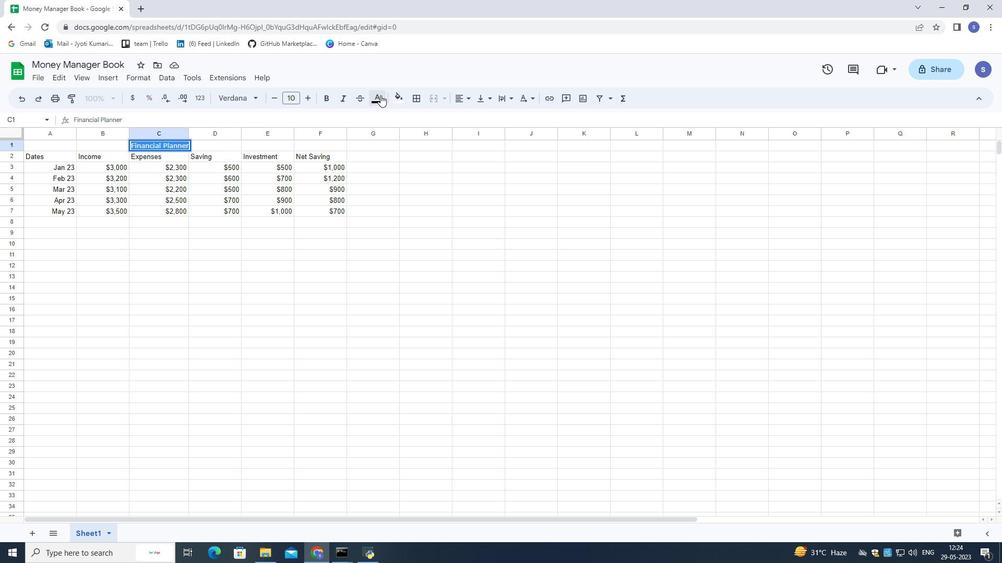 
Action: Mouse pressed left at (380, 96)
Screenshot: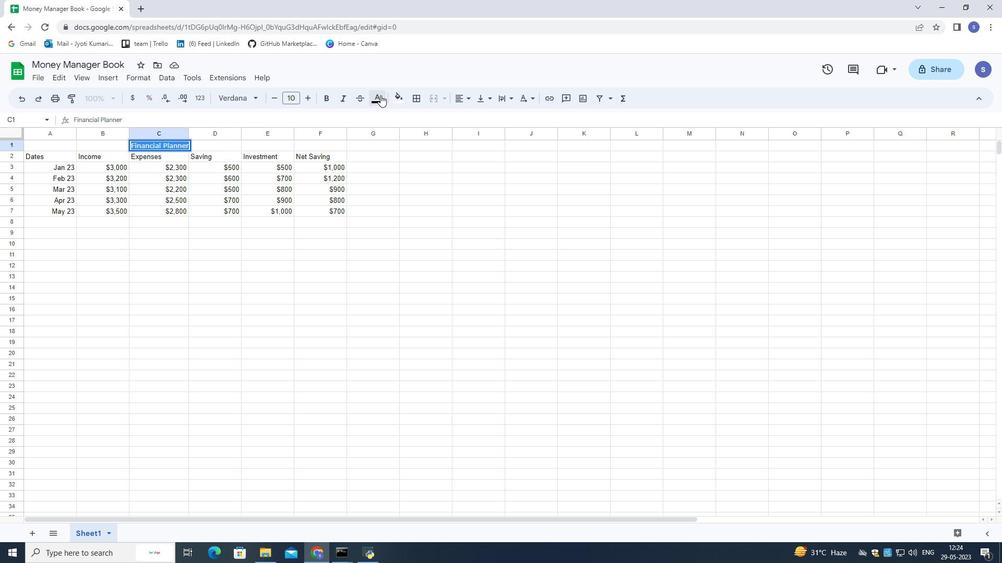 
Action: Mouse moved to (457, 148)
Screenshot: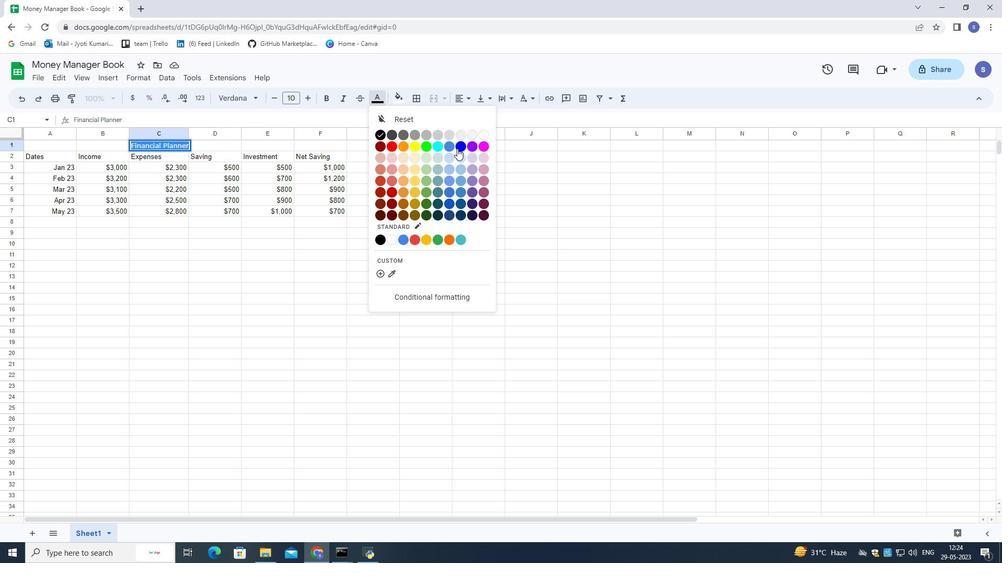 
Action: Mouse pressed left at (457, 148)
Screenshot: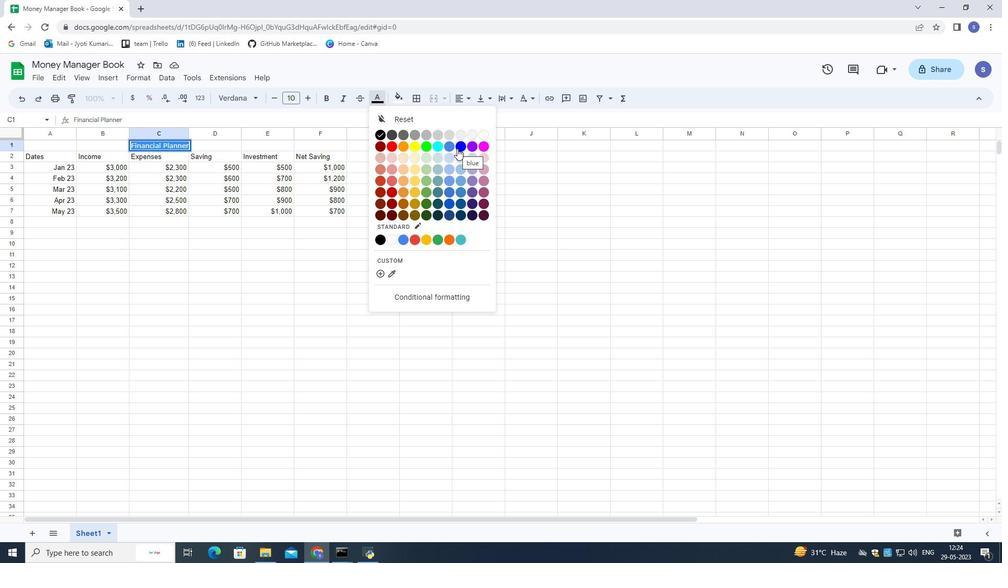 
Action: Mouse moved to (110, 78)
Screenshot: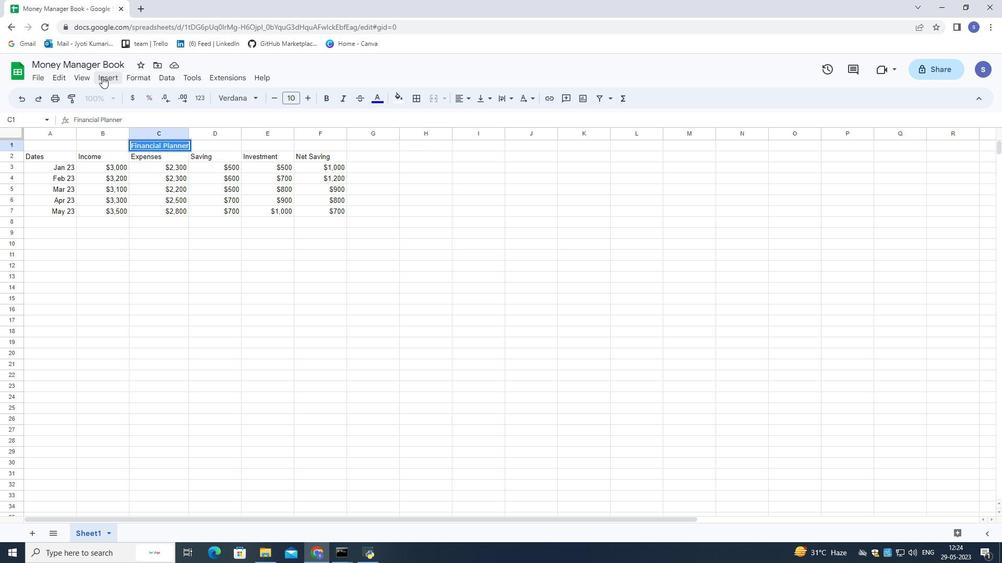
Action: Mouse pressed left at (110, 78)
Screenshot: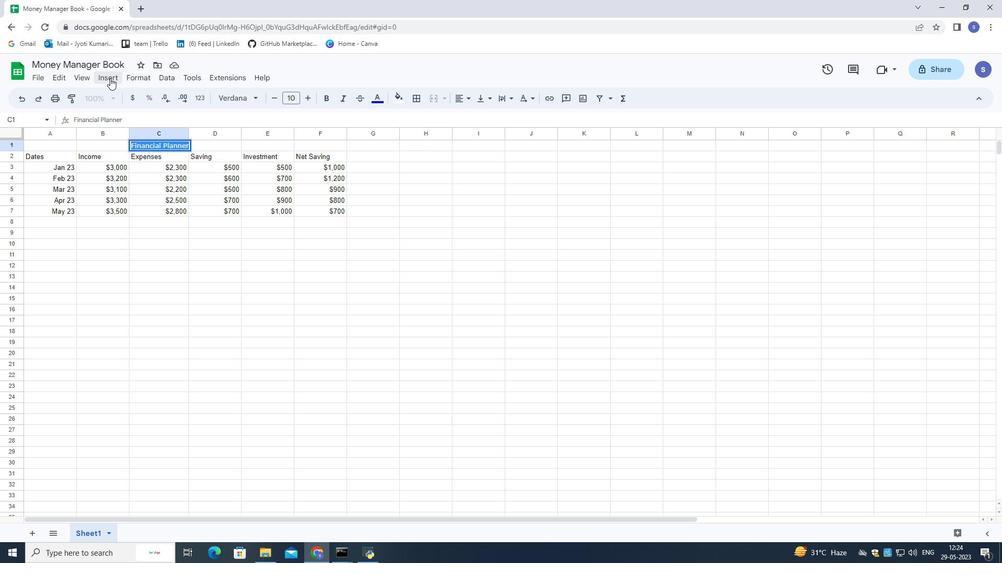 
Action: Mouse moved to (316, 176)
Screenshot: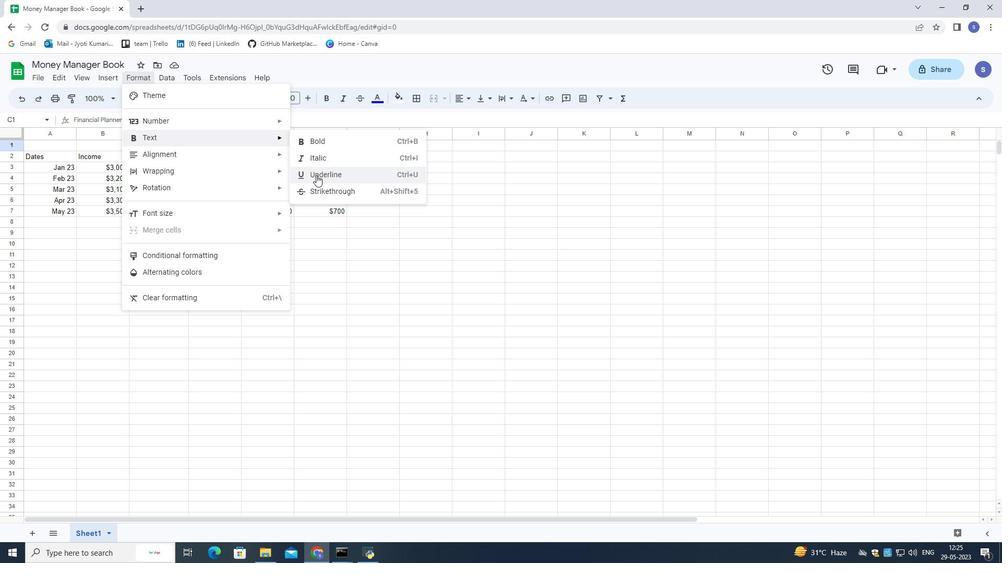 
Action: Mouse pressed left at (316, 176)
Screenshot: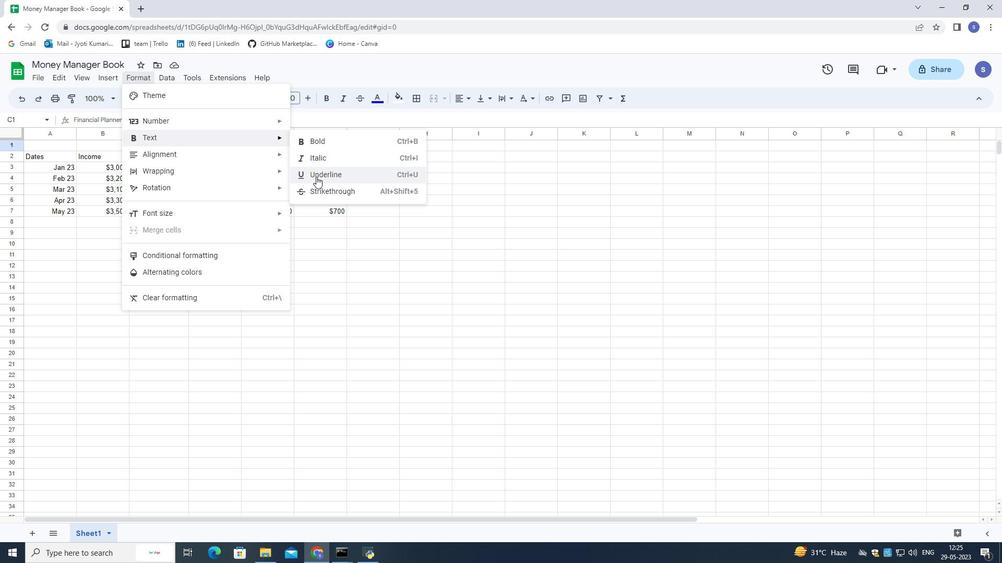 
Action: Mouse moved to (306, 97)
Screenshot: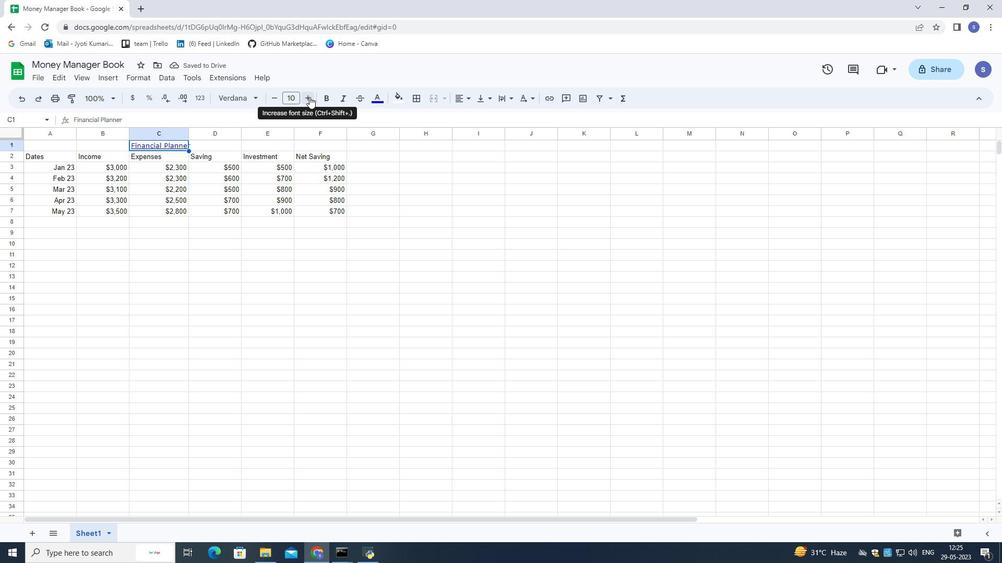 
Action: Mouse pressed left at (306, 97)
Screenshot: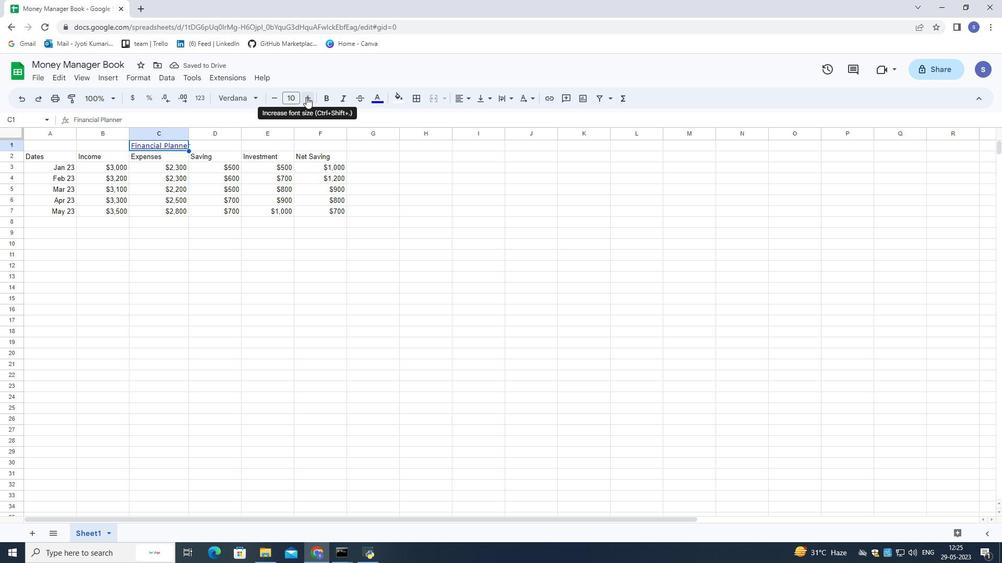 
Action: Mouse pressed left at (306, 97)
Screenshot: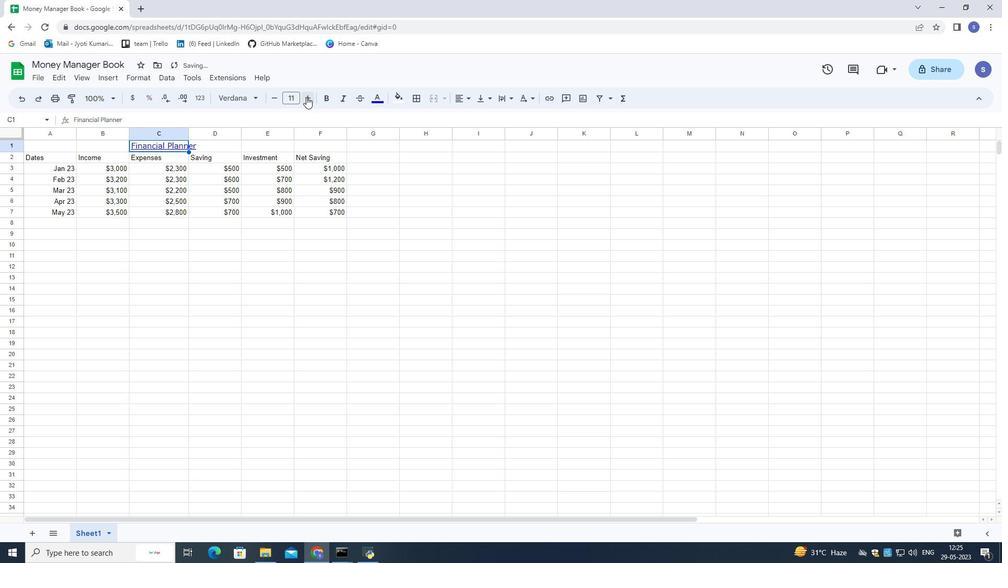 
Action: Mouse pressed left at (306, 97)
Screenshot: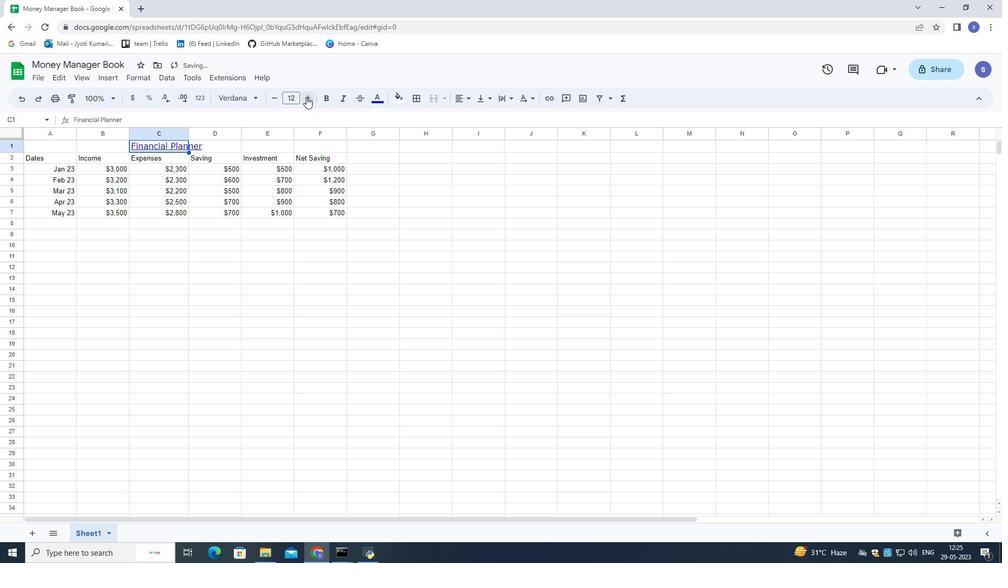 
Action: Mouse pressed left at (306, 97)
Screenshot: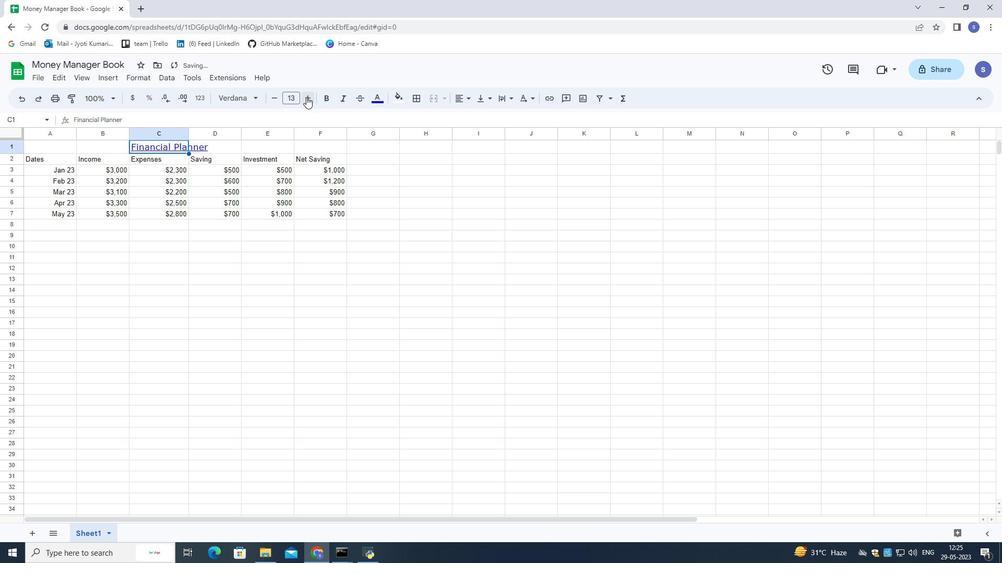 
Action: Mouse pressed left at (306, 97)
Screenshot: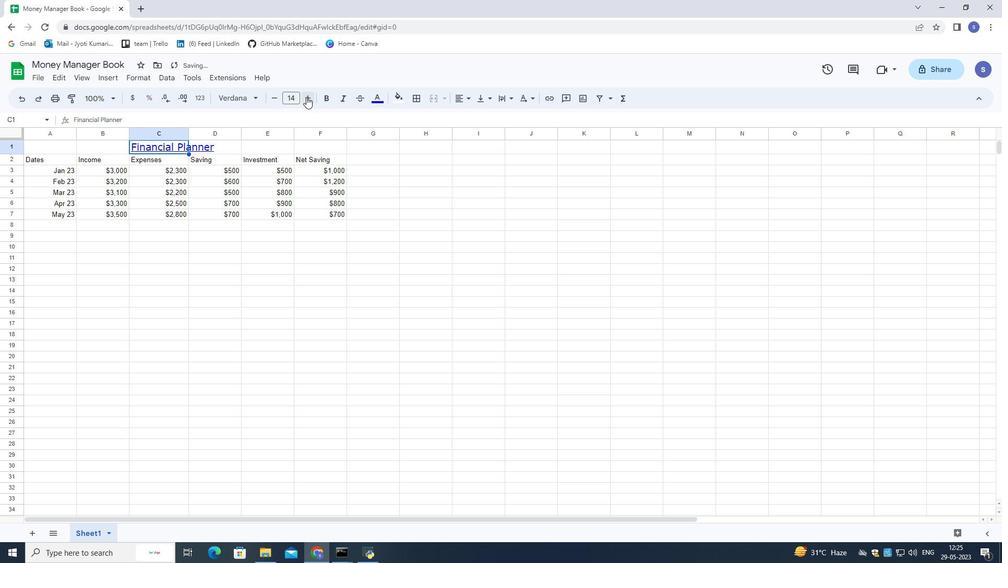 
Action: Mouse pressed left at (306, 97)
Screenshot: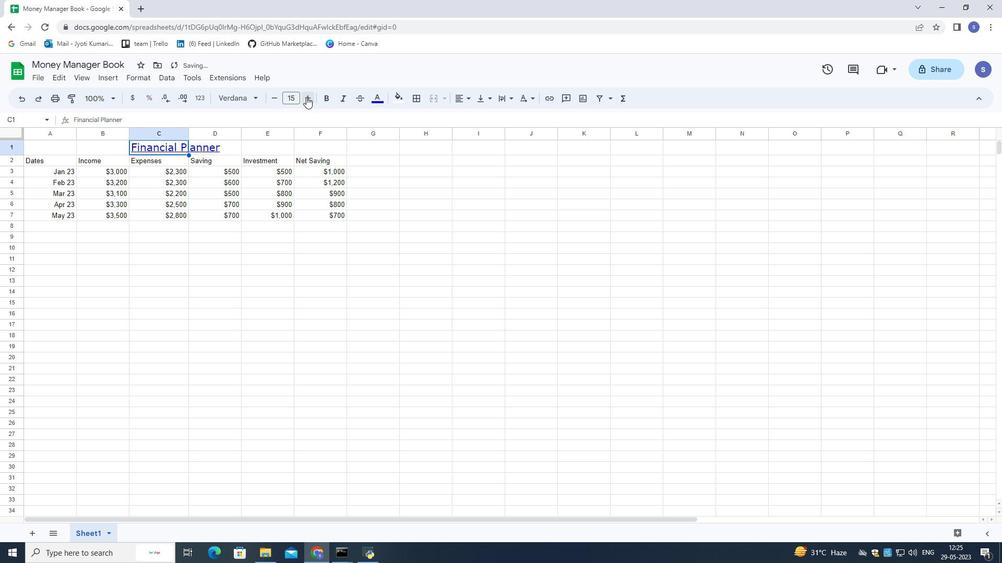 
Action: Mouse pressed left at (306, 97)
Screenshot: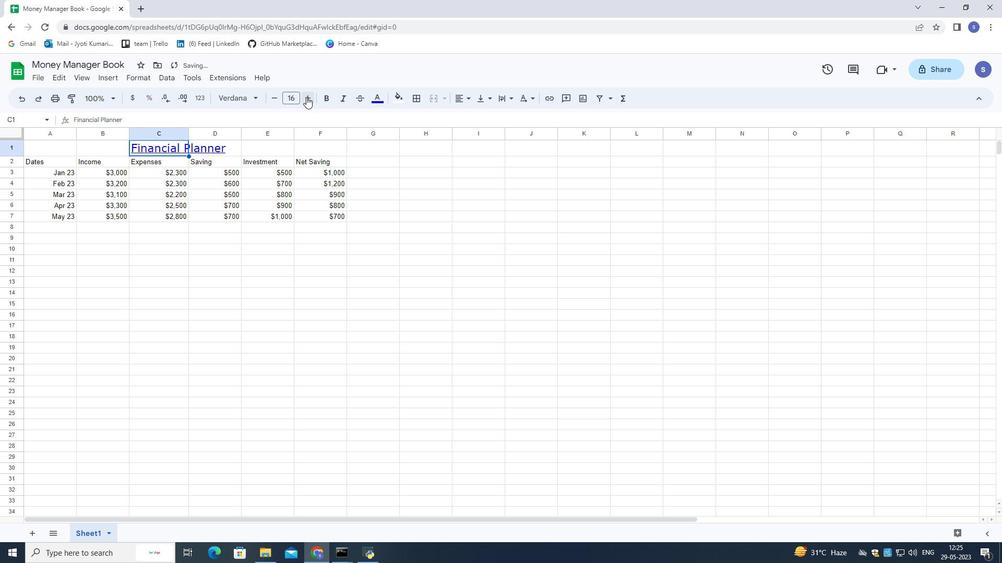 
Action: Mouse pressed left at (306, 97)
Screenshot: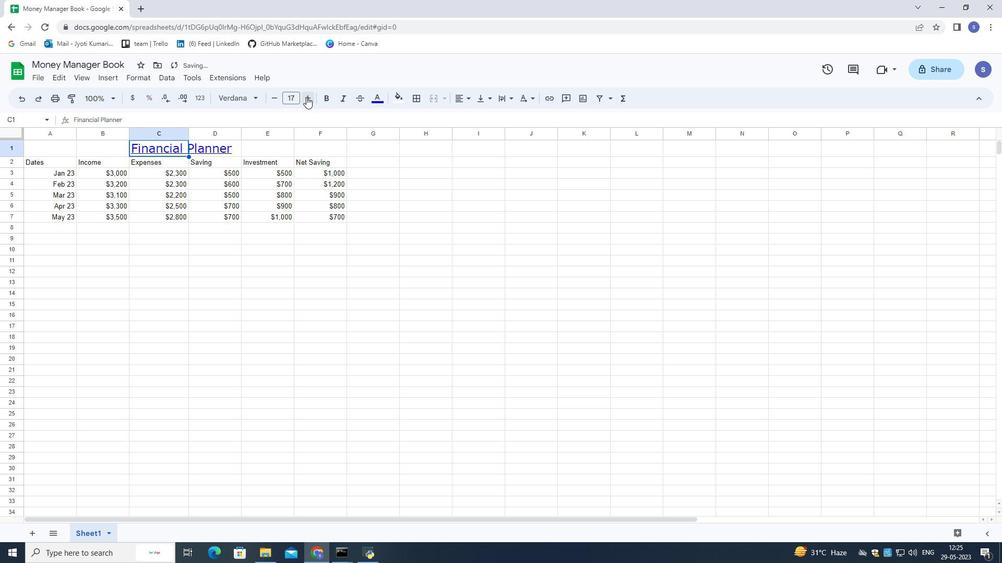 
Action: Mouse moved to (266, 173)
Screenshot: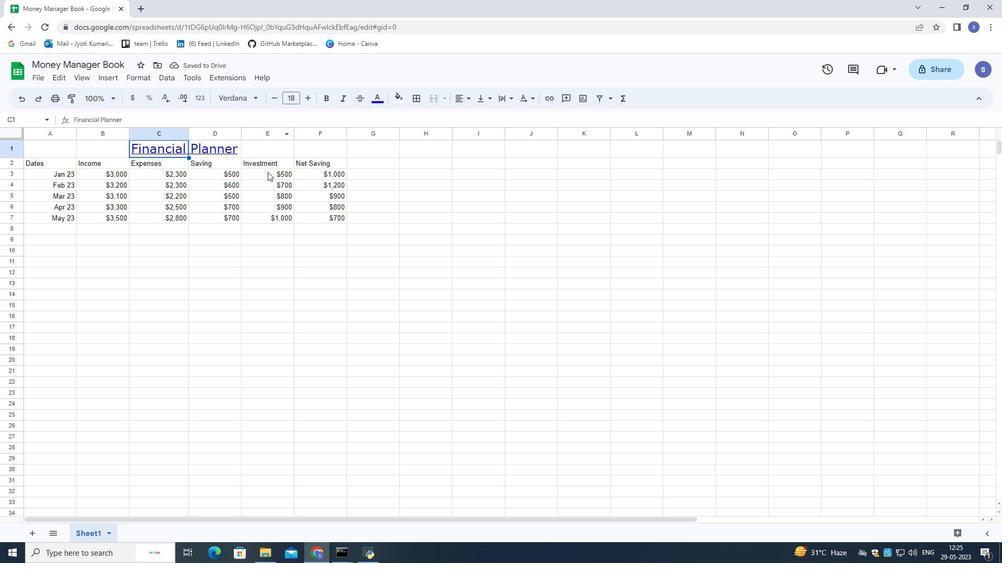 
Action: Mouse pressed left at (266, 173)
Screenshot: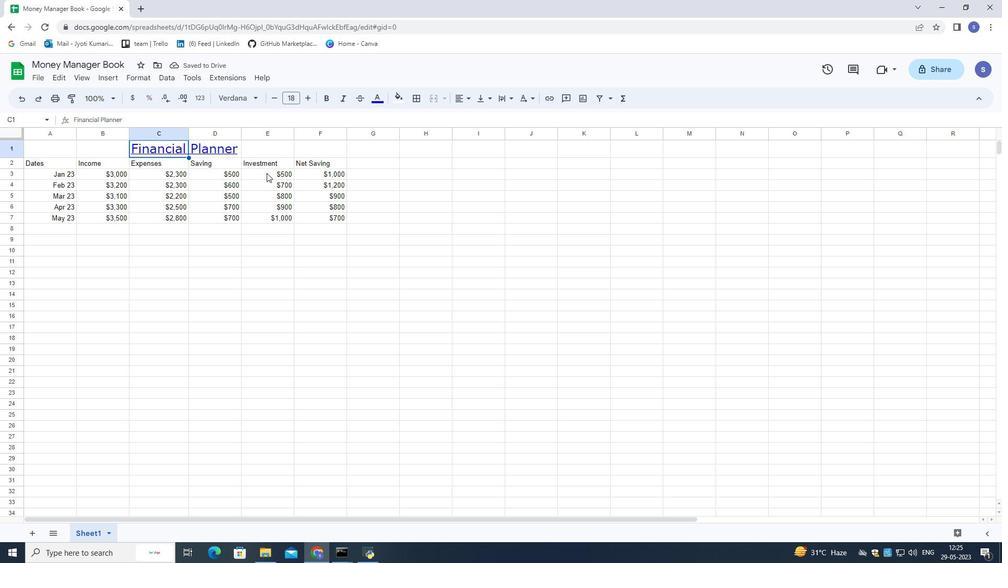 
Action: Mouse moved to (95, 180)
Screenshot: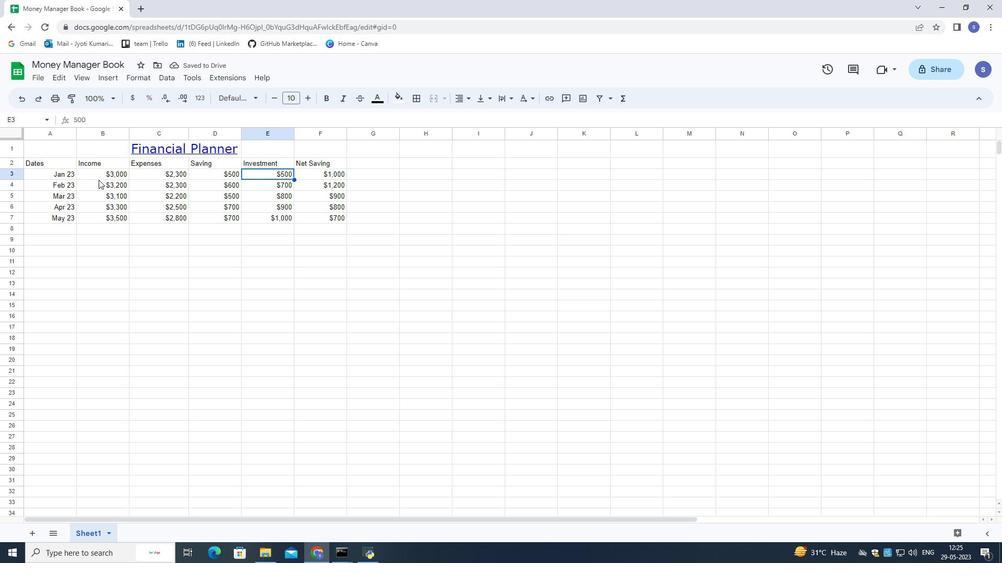 
Action: Mouse pressed left at (95, 180)
Screenshot: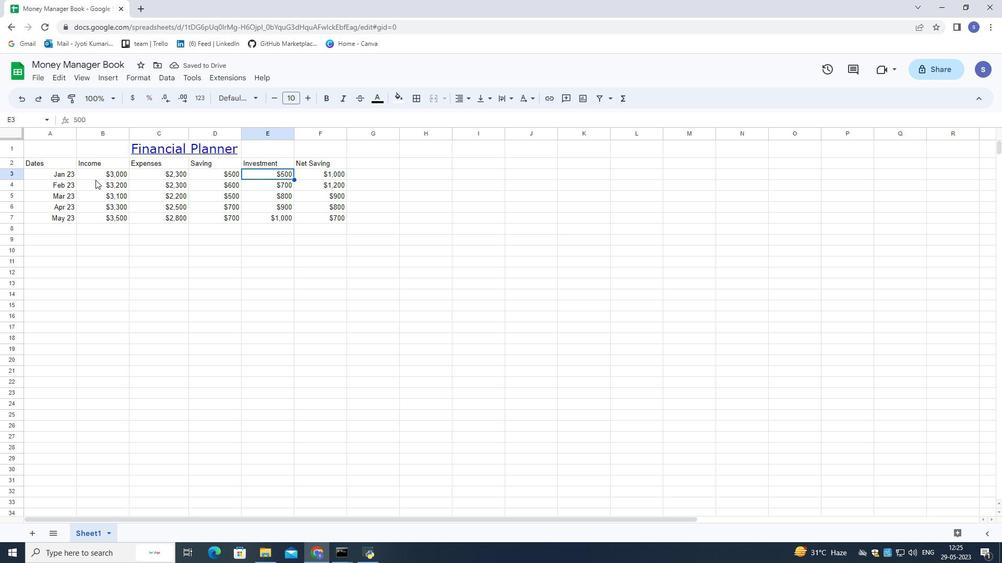 
Action: Mouse moved to (67, 198)
Screenshot: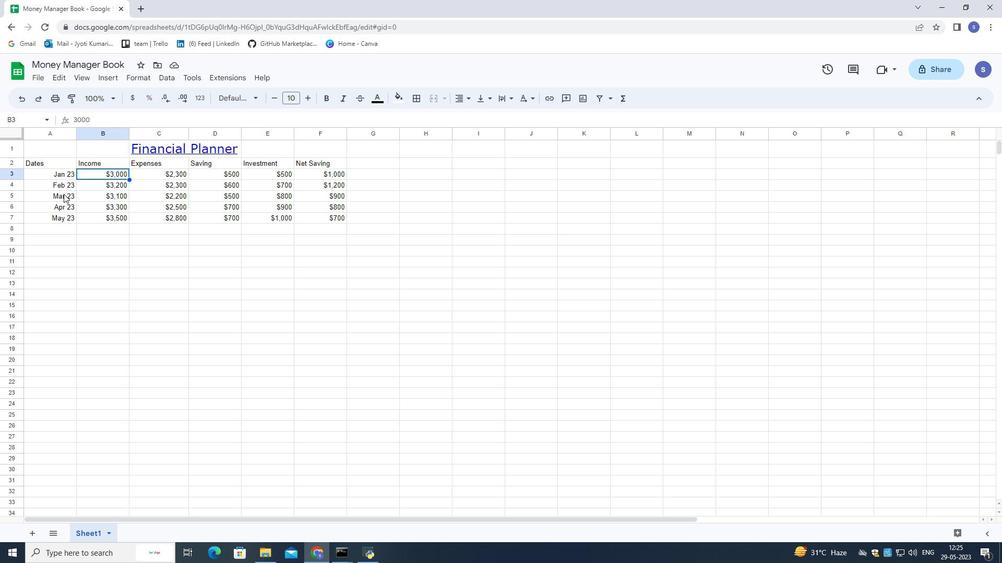 
Action: Mouse pressed left at (67, 198)
Screenshot: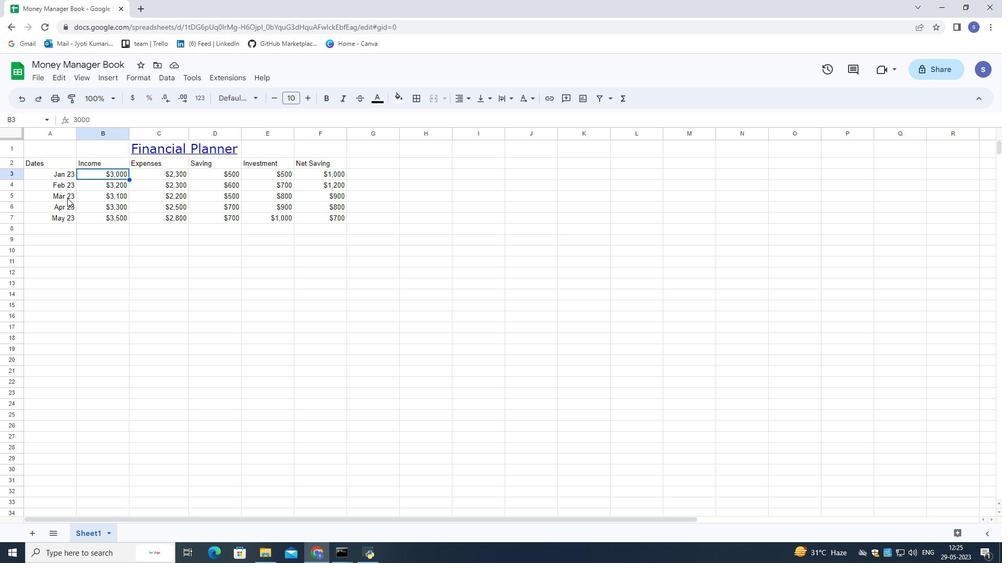 
Action: Mouse moved to (25, 160)
Screenshot: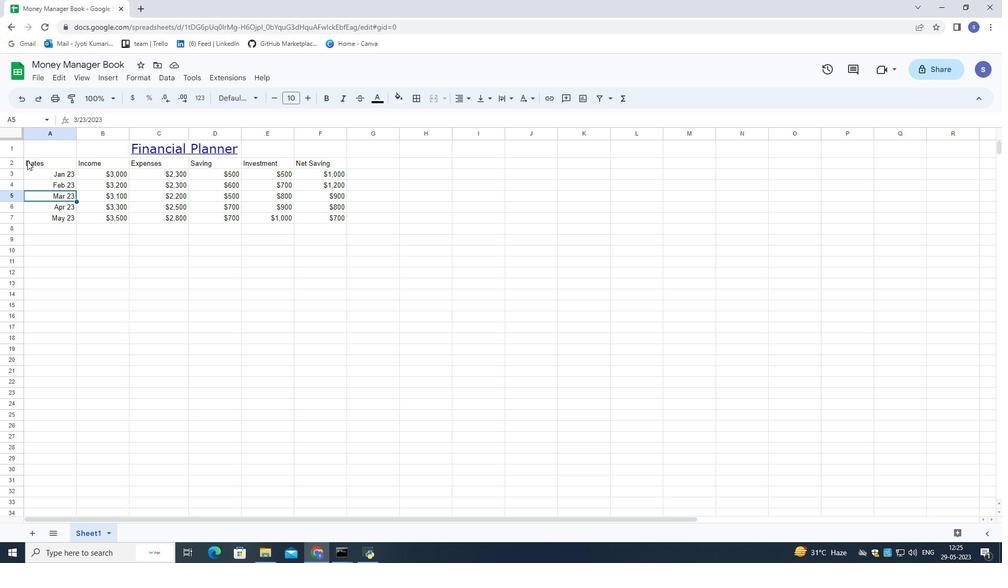 
Action: Mouse pressed left at (25, 160)
Screenshot: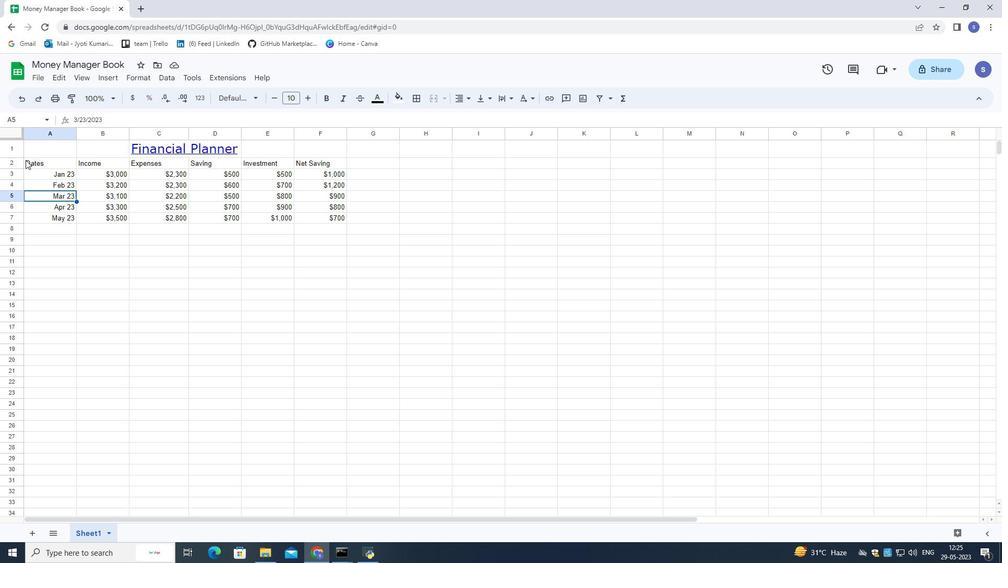 
Action: Mouse moved to (247, 97)
Screenshot: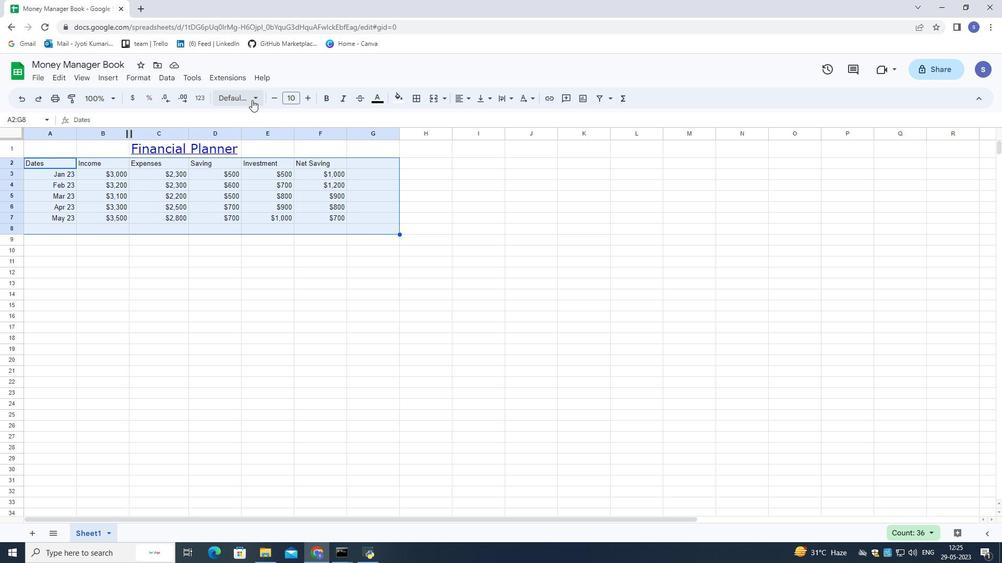 
Action: Mouse pressed left at (247, 97)
Screenshot: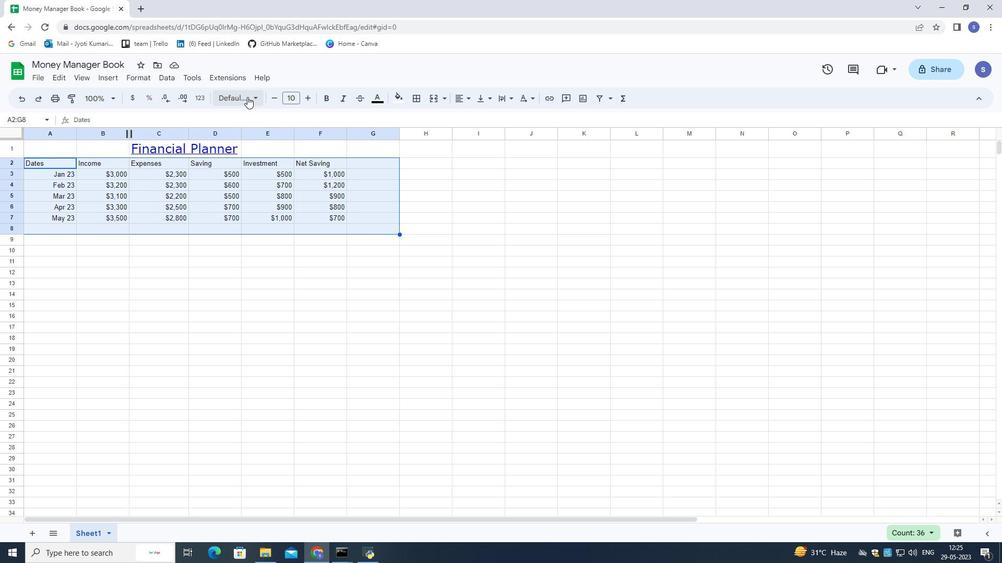 
Action: Mouse moved to (253, 201)
Screenshot: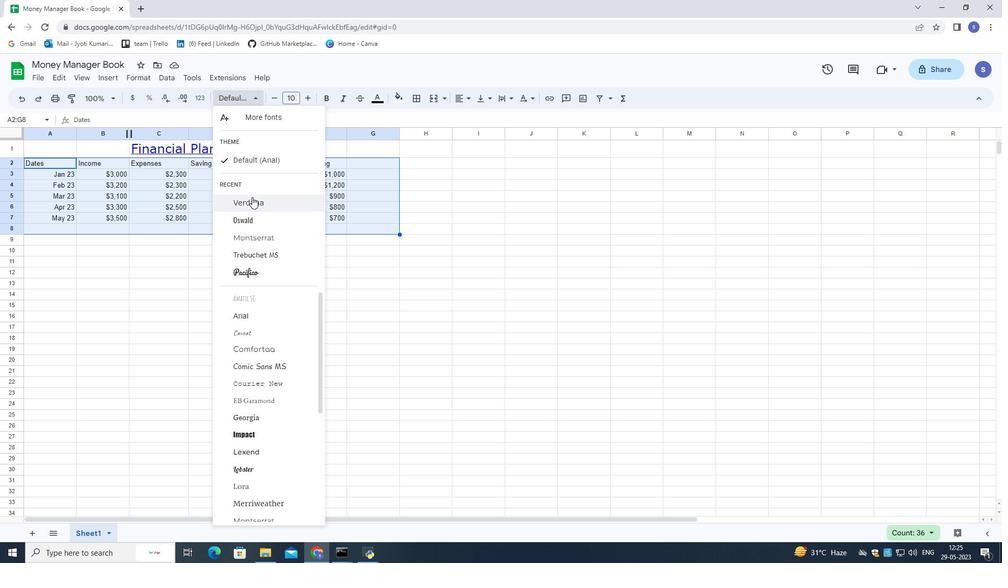 
Action: Mouse pressed left at (253, 201)
Screenshot: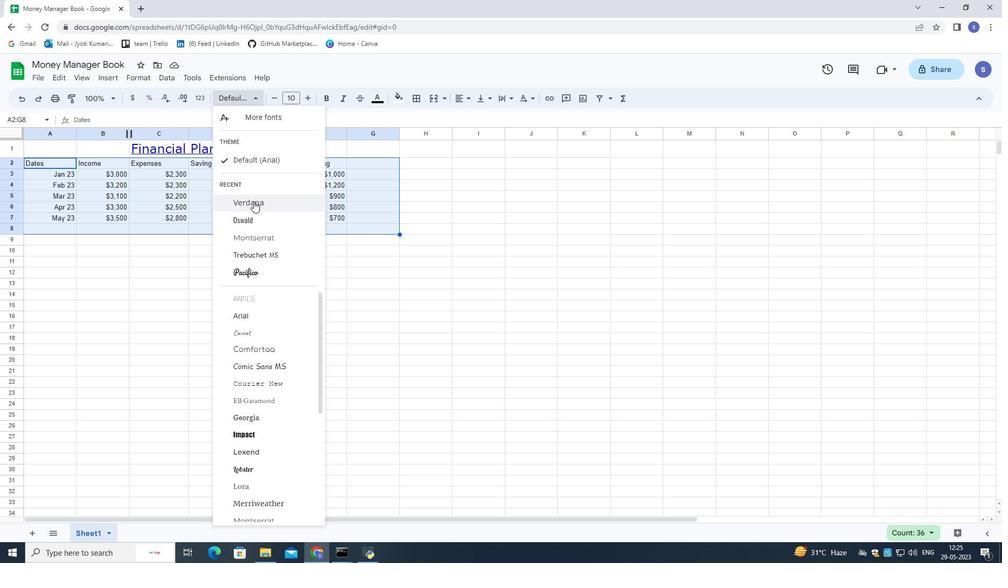 
Action: Mouse moved to (276, 97)
Screenshot: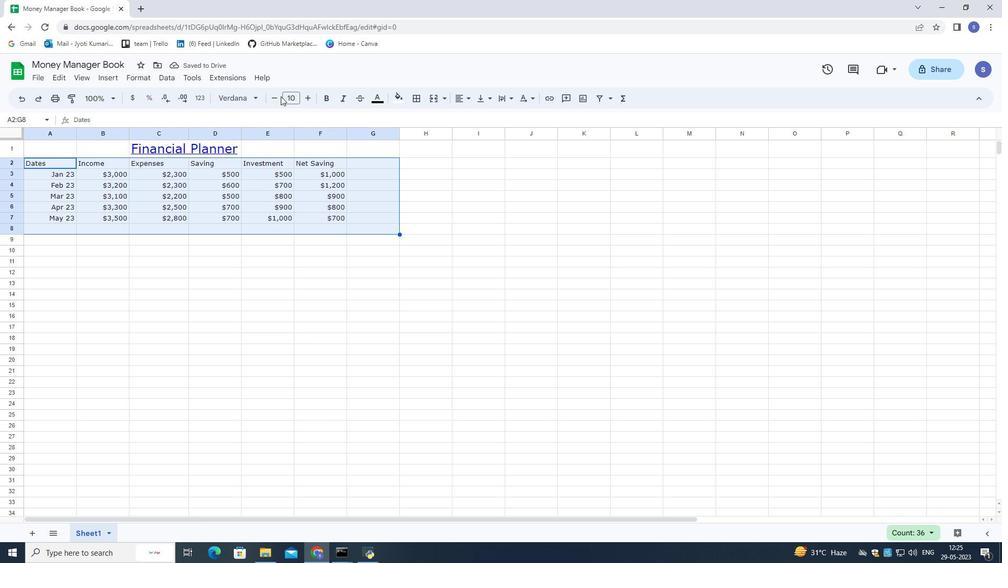 
Action: Mouse pressed left at (276, 97)
Screenshot: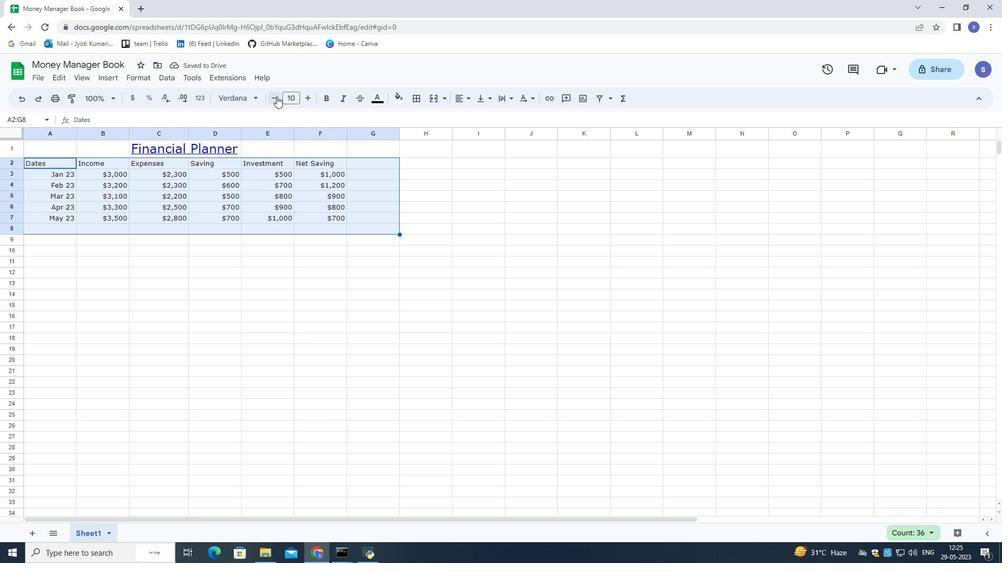 
Action: Mouse moved to (332, 299)
Screenshot: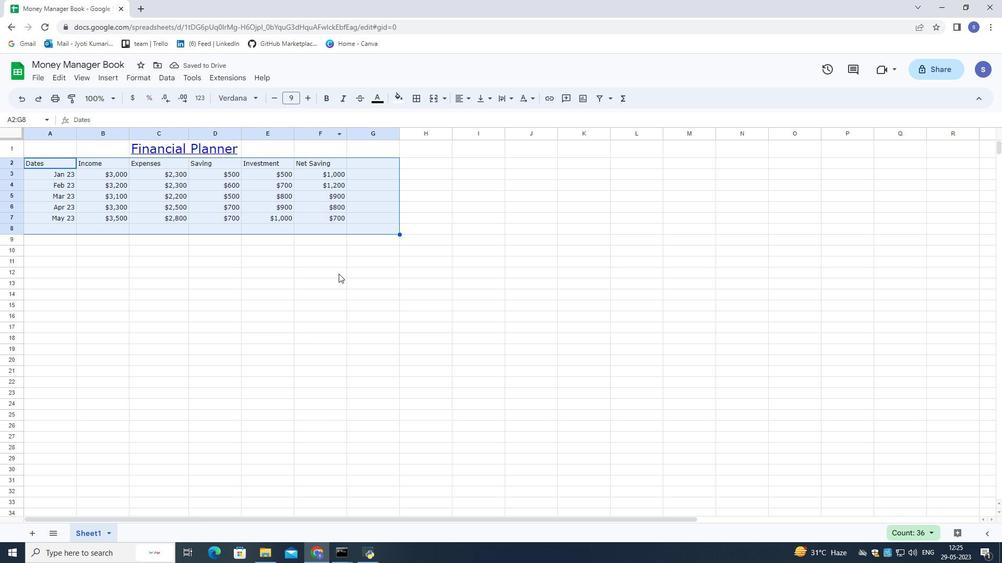 
Action: Mouse pressed left at (332, 299)
Screenshot: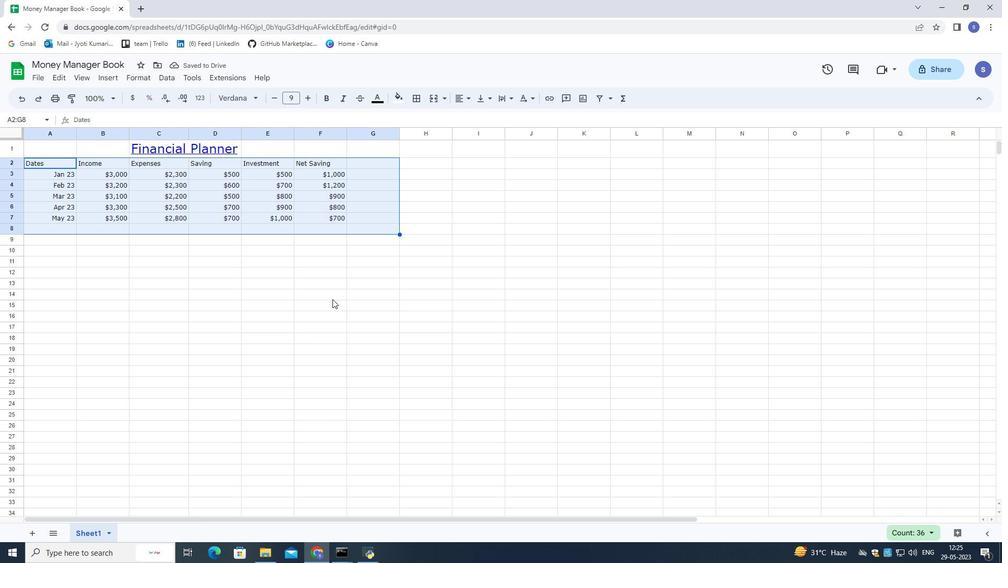 
Action: Mouse moved to (41, 149)
Screenshot: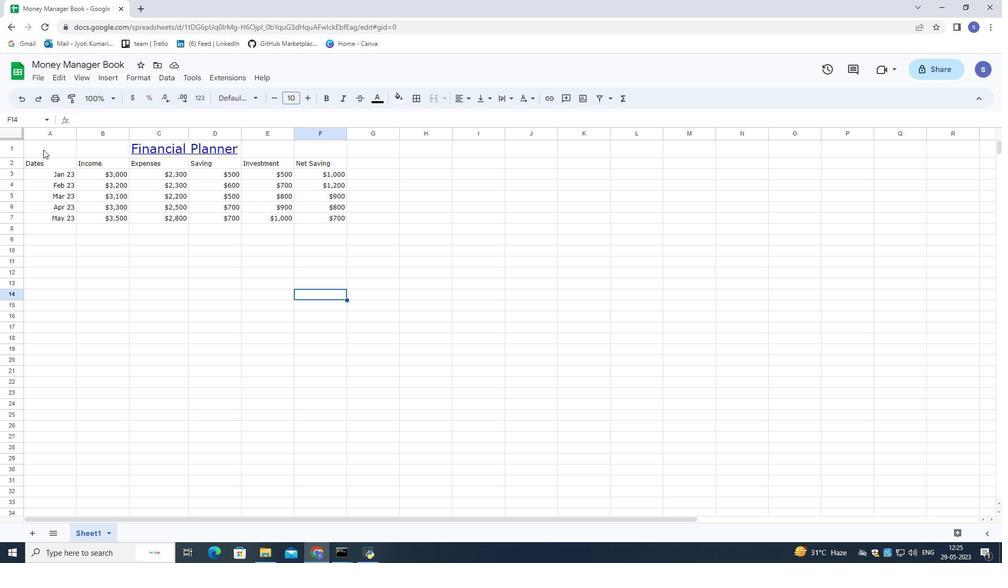 
Action: Mouse pressed left at (41, 149)
Screenshot: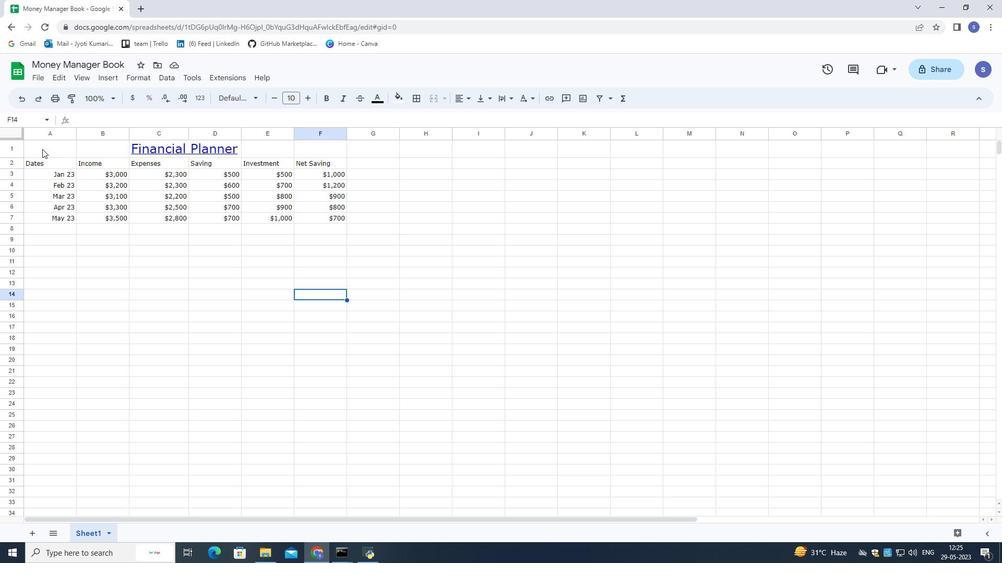
Action: Mouse moved to (465, 102)
Screenshot: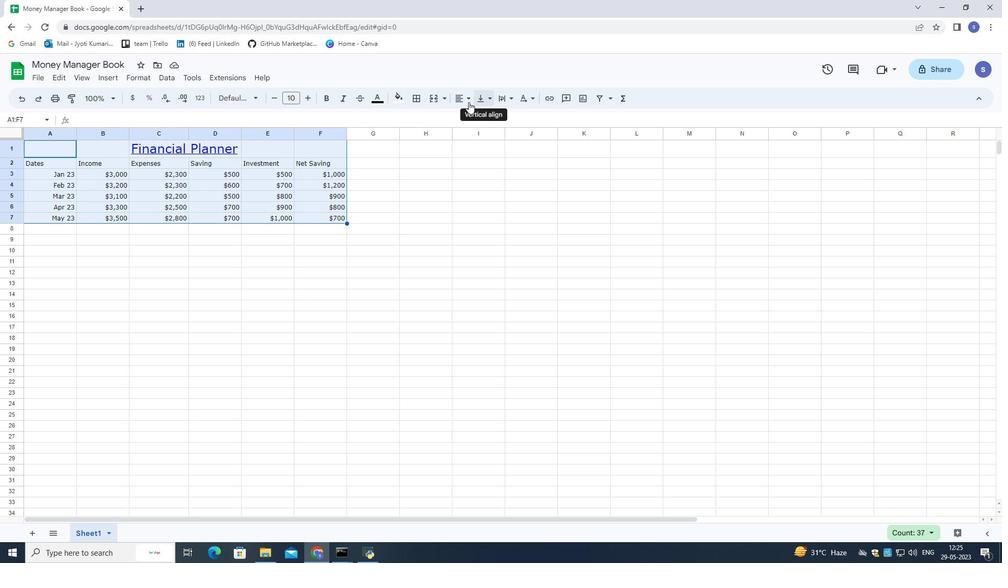 
Action: Mouse pressed left at (465, 102)
Screenshot: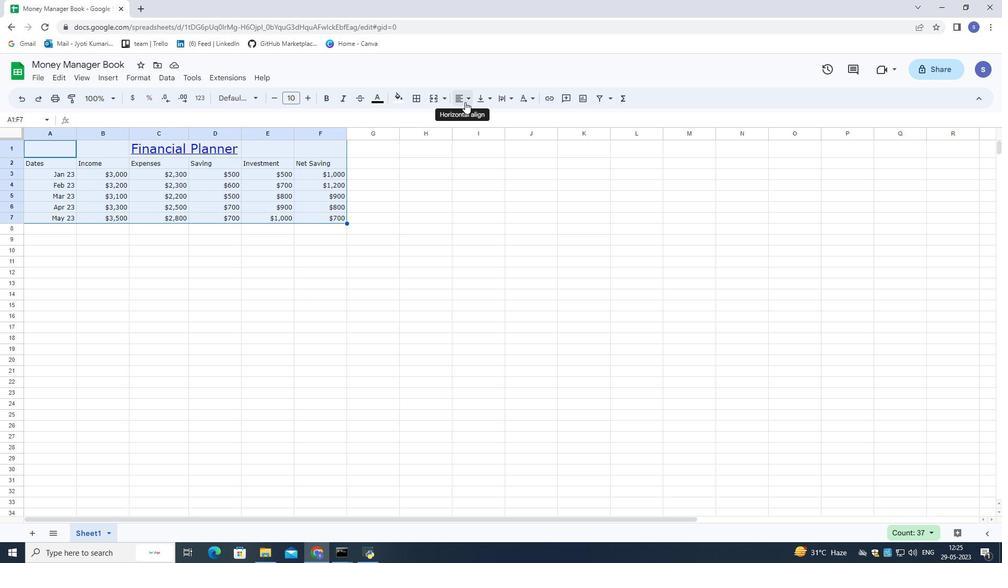 
Action: Mouse moved to (462, 121)
Screenshot: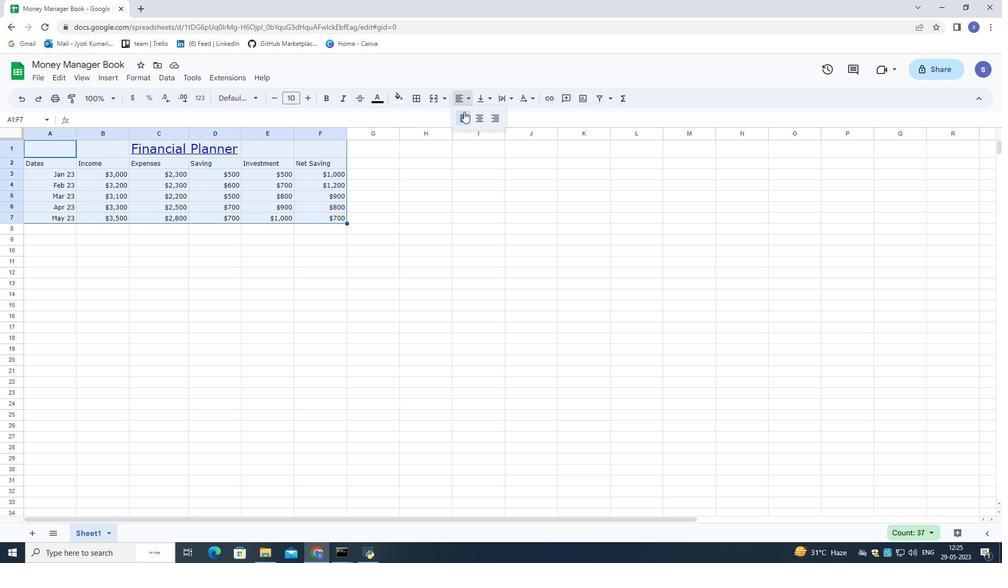 
Action: Mouse pressed left at (462, 121)
Screenshot: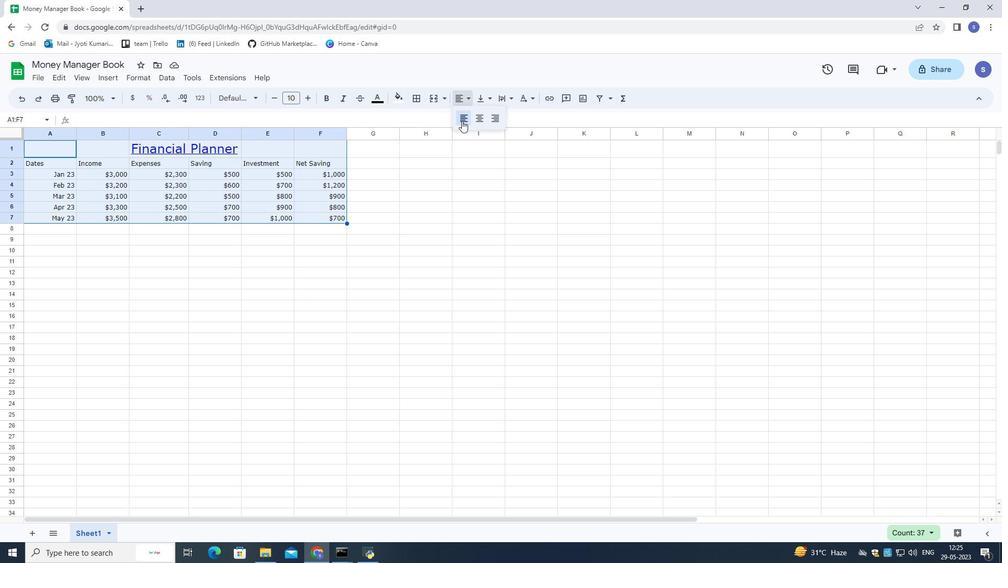 
Action: Mouse moved to (443, 196)
Screenshot: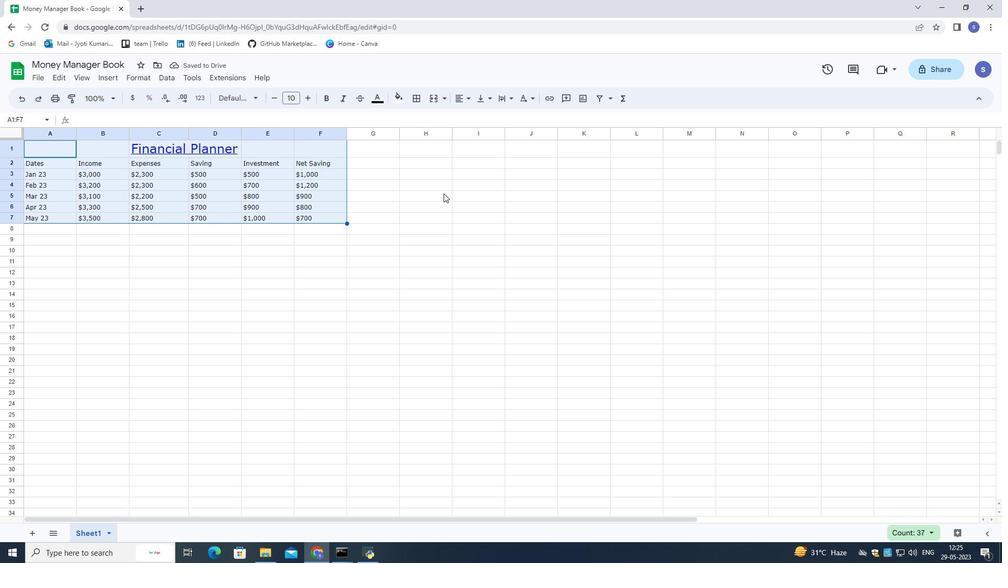 
Action: Mouse pressed left at (443, 196)
Screenshot: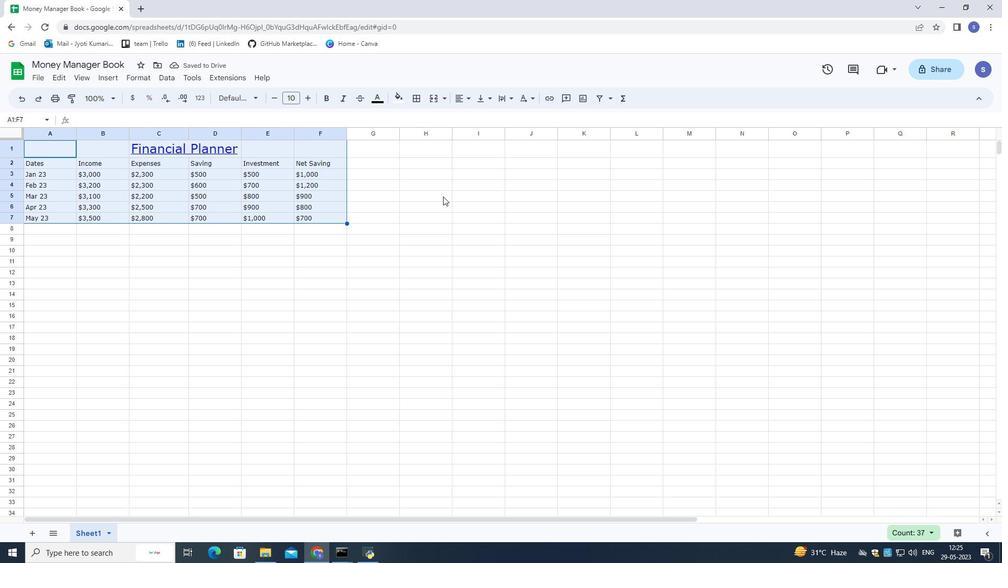 
Action: Mouse moved to (119, 186)
Screenshot: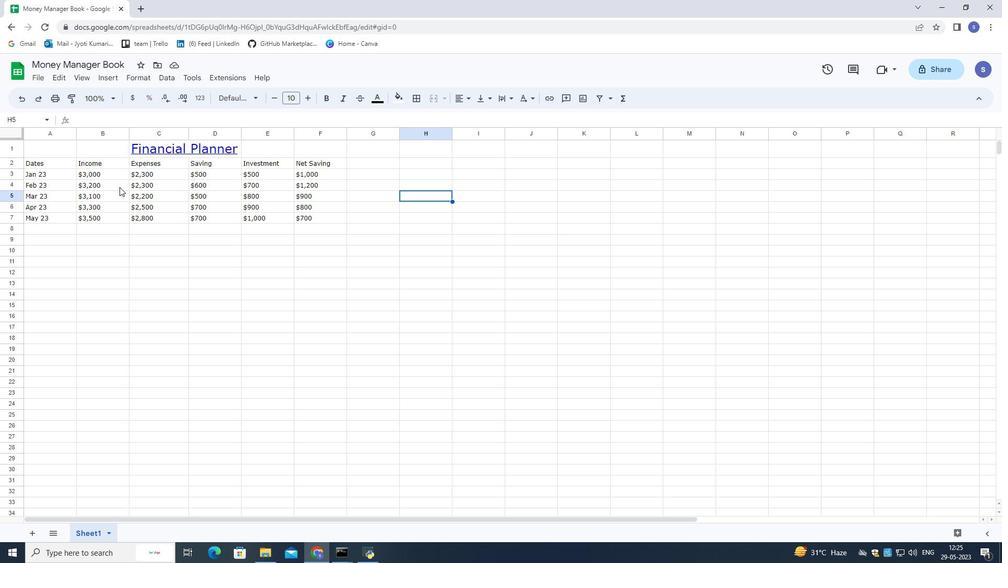 
Action: Mouse pressed left at (119, 186)
Screenshot: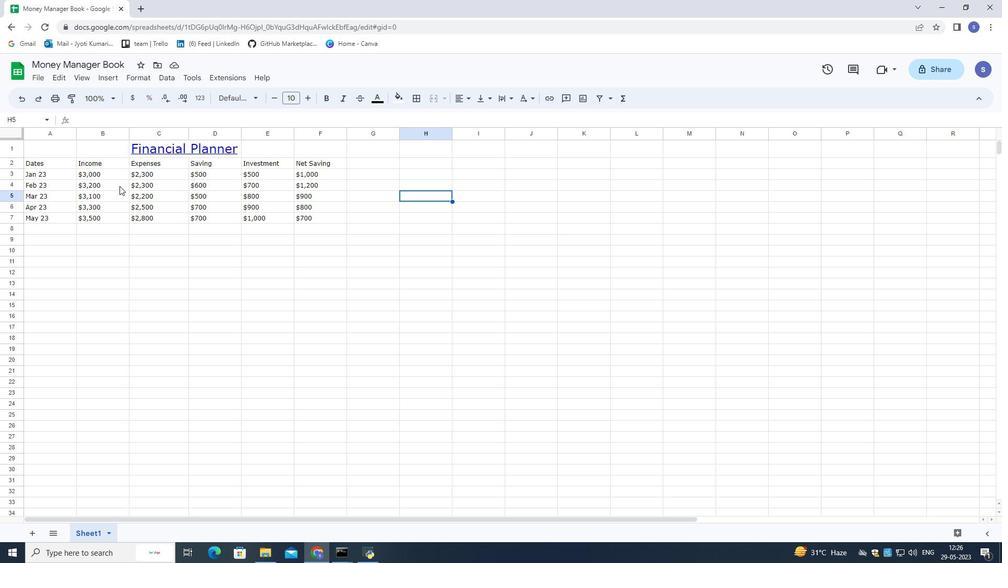 
Action: Mouse moved to (122, 212)
Screenshot: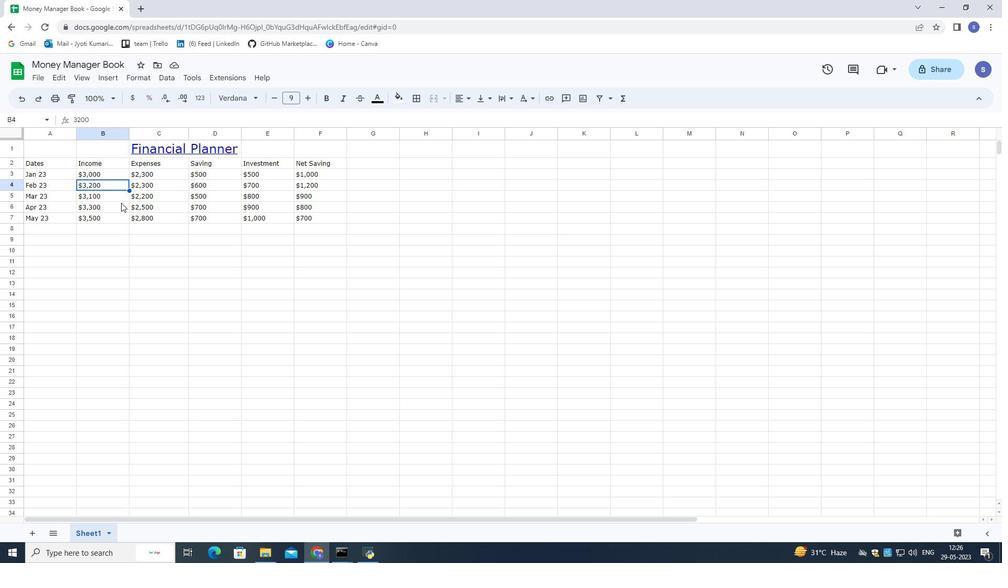 
Action: Mouse pressed left at (122, 212)
Screenshot: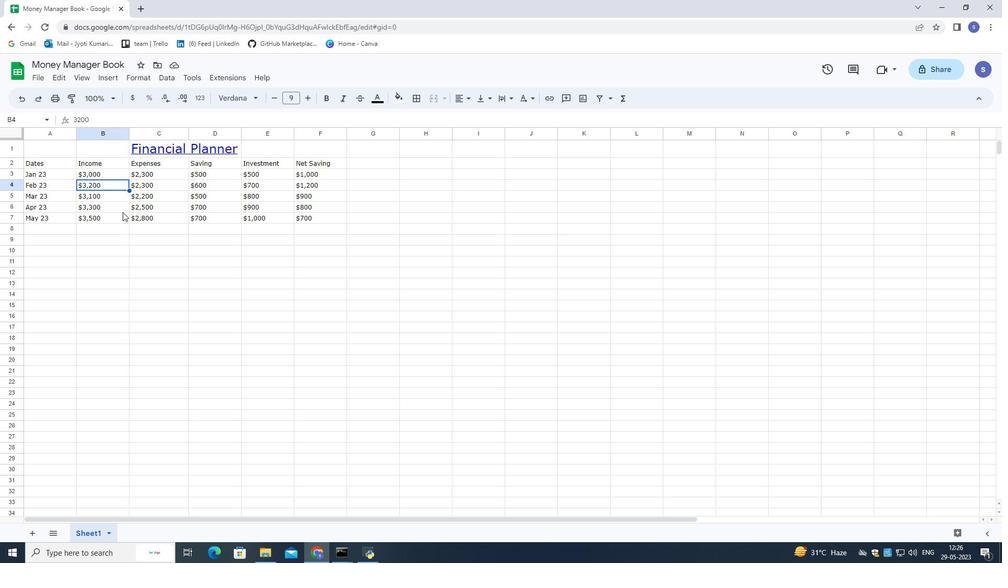 
Action: Mouse moved to (125, 232)
Screenshot: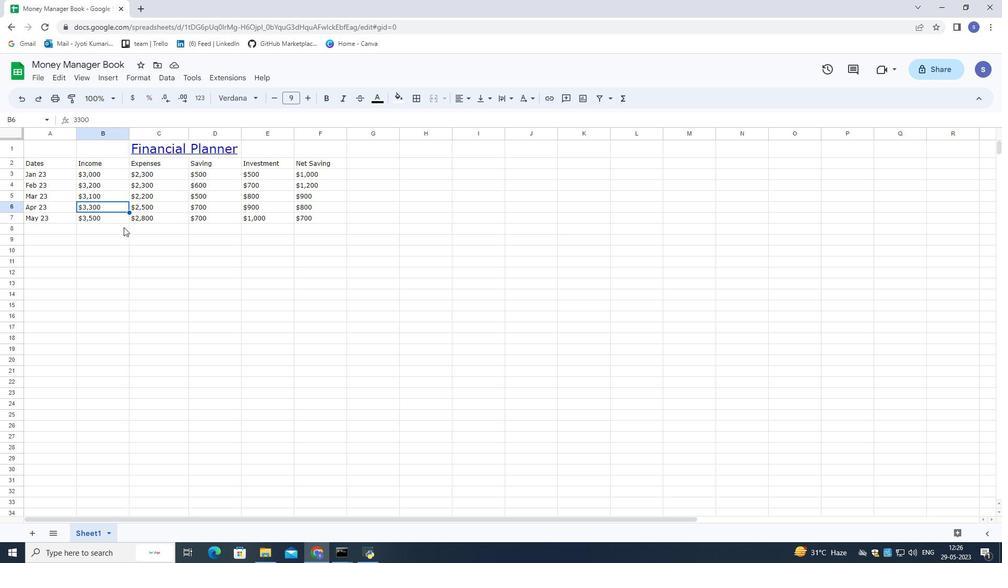 
Action: Mouse pressed left at (125, 232)
Screenshot: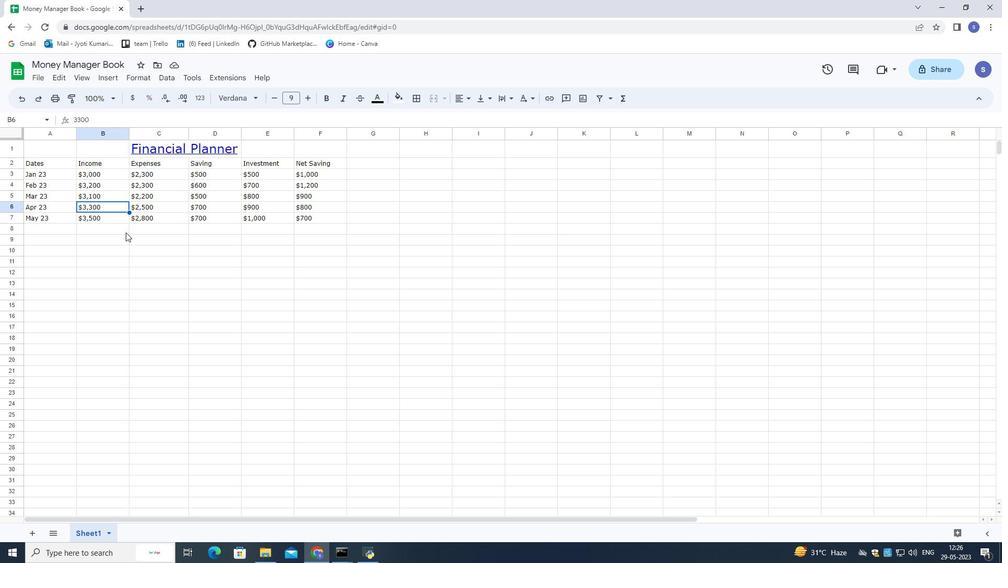 
Action: Mouse moved to (33, 163)
Screenshot: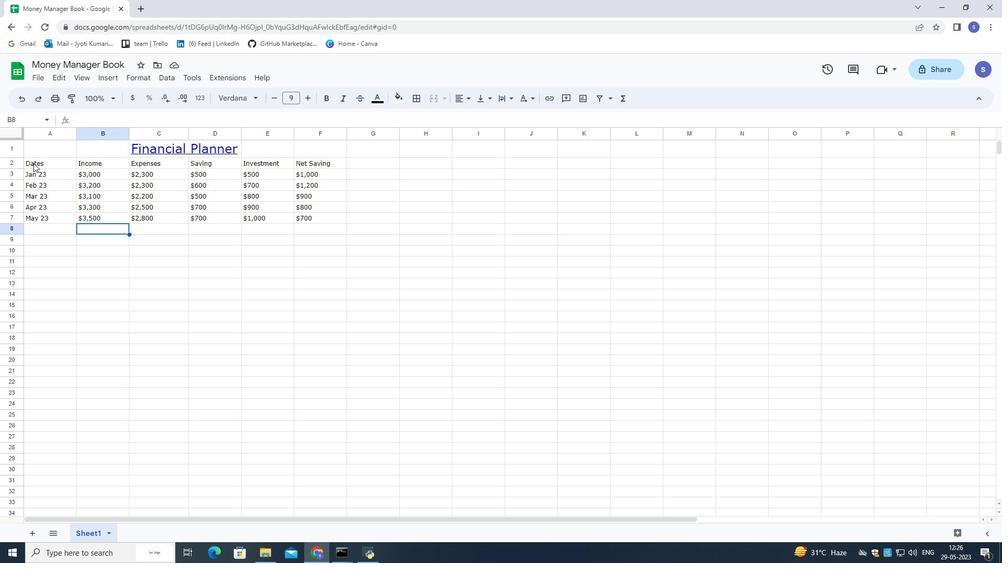 
Action: Mouse pressed left at (33, 163)
Screenshot: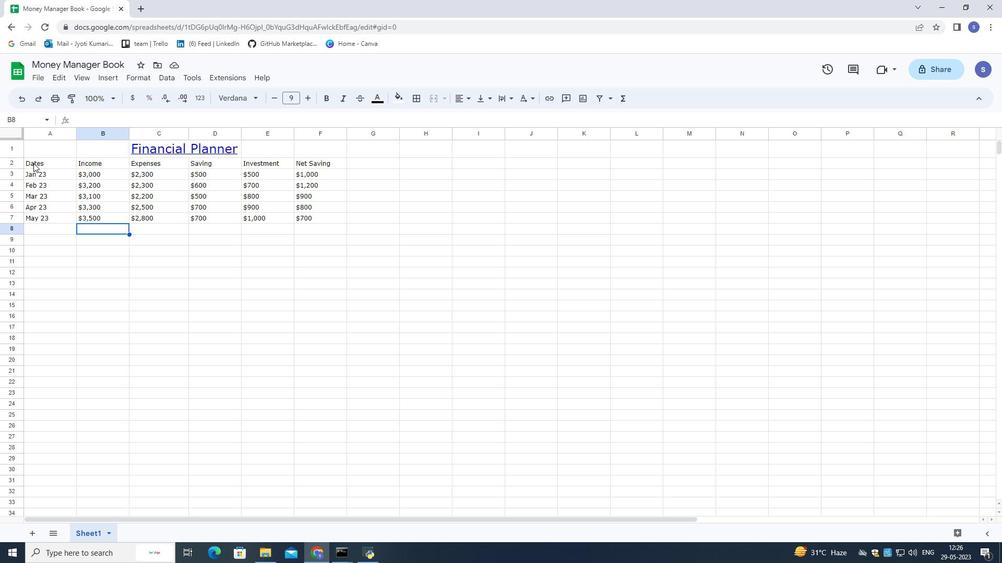 
Action: Mouse moved to (346, 163)
Screenshot: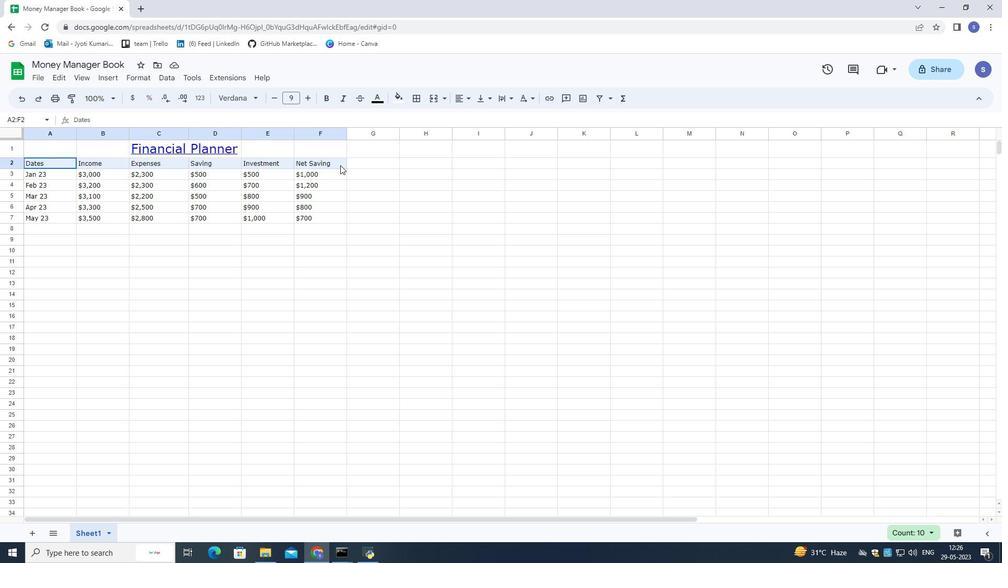 
Action: Mouse pressed left at (346, 163)
Screenshot: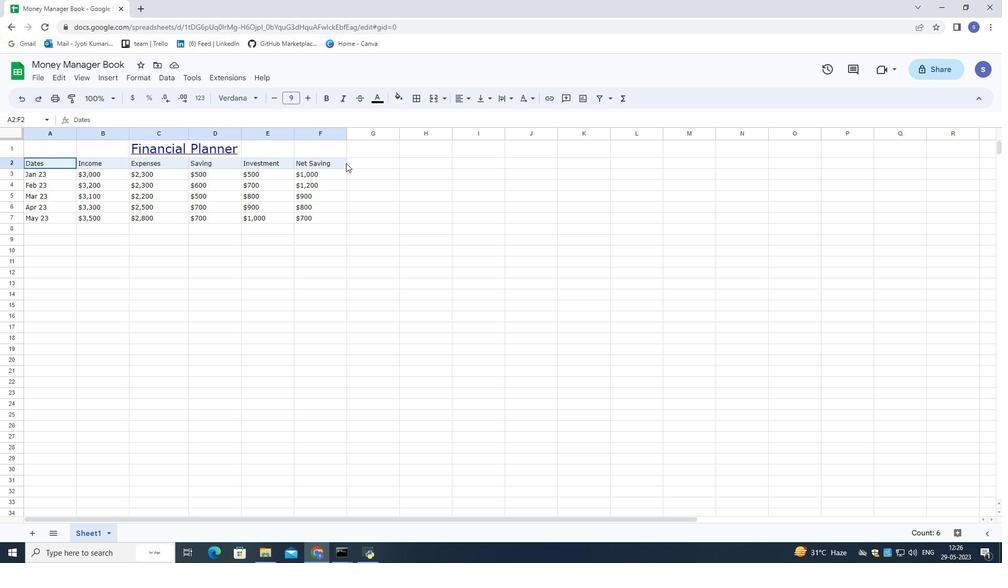 
Action: Mouse moved to (351, 185)
Screenshot: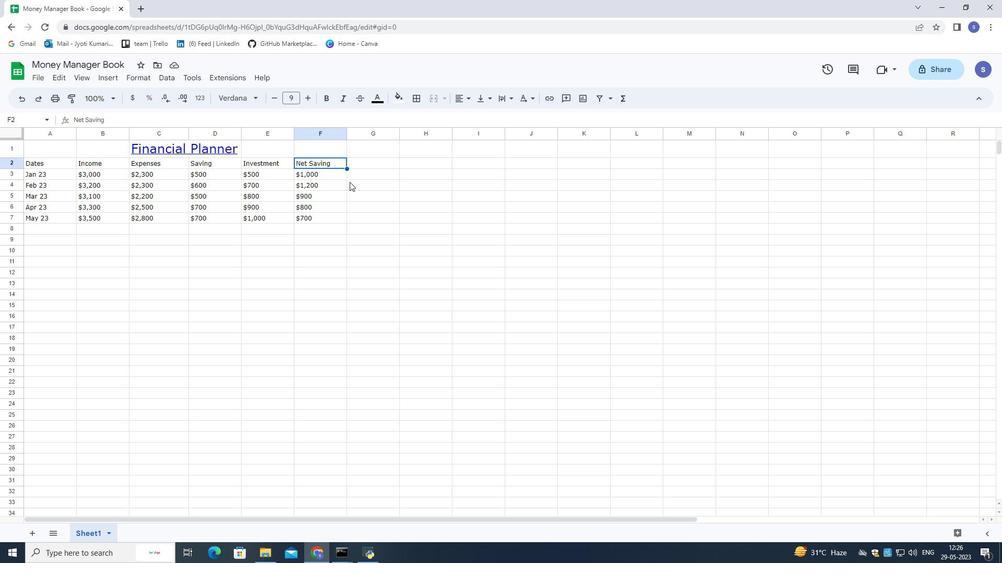 
Action: Mouse pressed left at (351, 185)
Screenshot: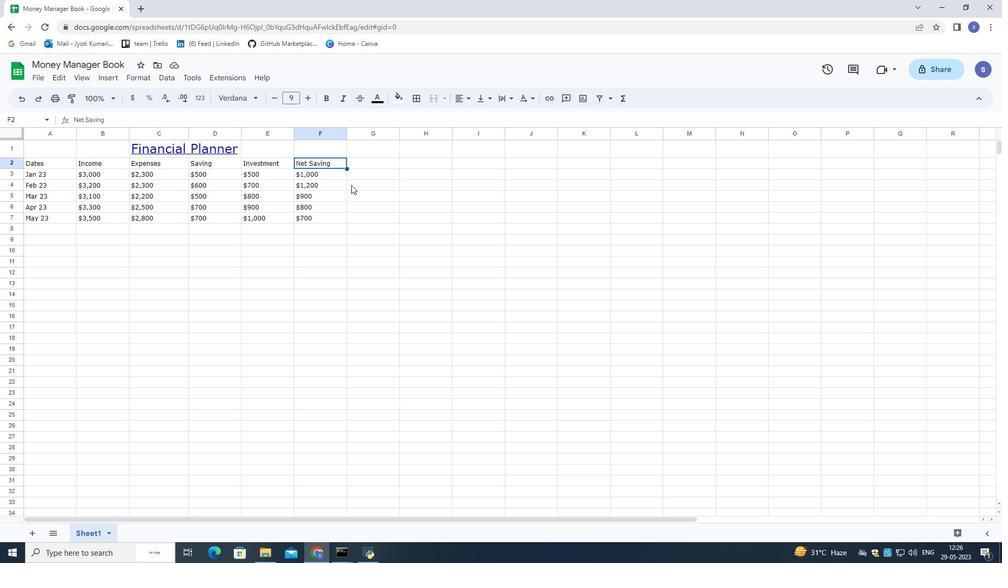 
Action: Mouse moved to (356, 185)
Screenshot: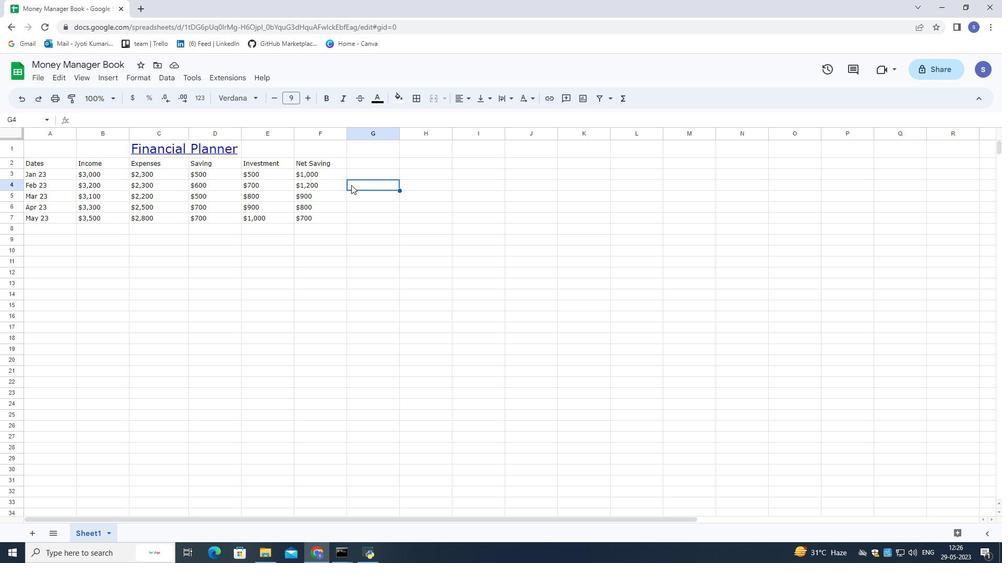 
